 Task: For heading Use Playfair display with brown colour.  font size for heading20,  'Change the font style of data to'Playfair display and font size to 12,  Change the alignment of both headline & data to Align center.  In the sheet   Navigate Sales log   book
Action: Mouse moved to (84, 160)
Screenshot: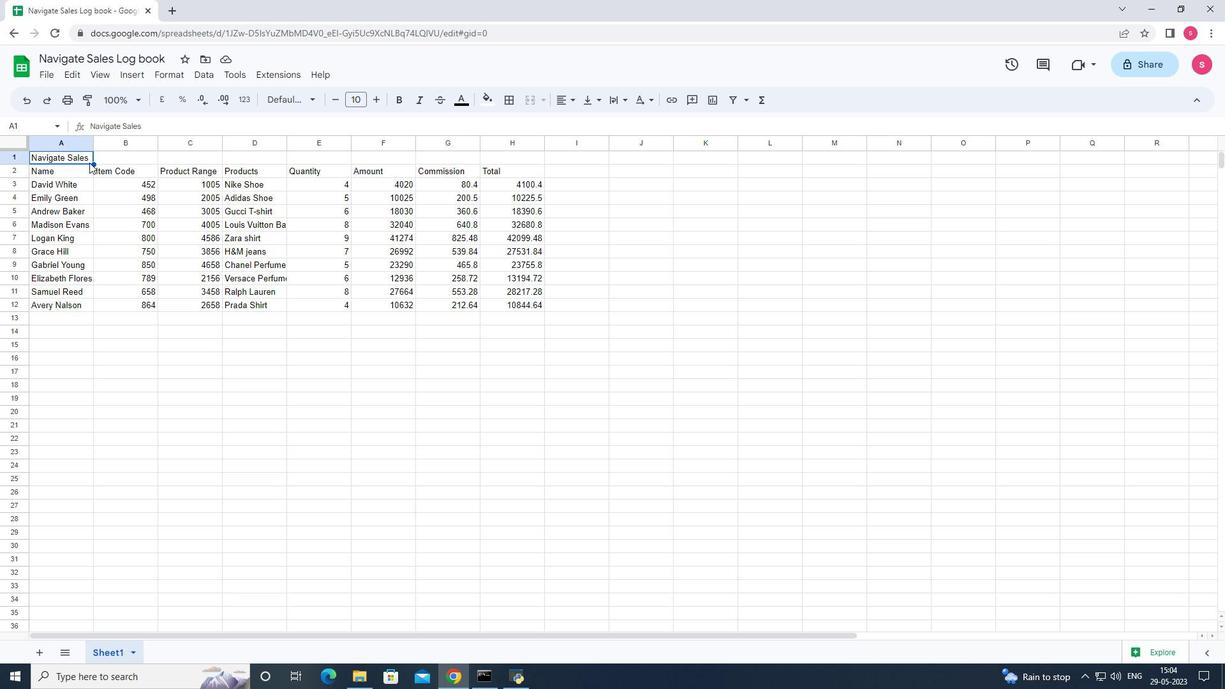 
Action: Mouse pressed left at (84, 160)
Screenshot: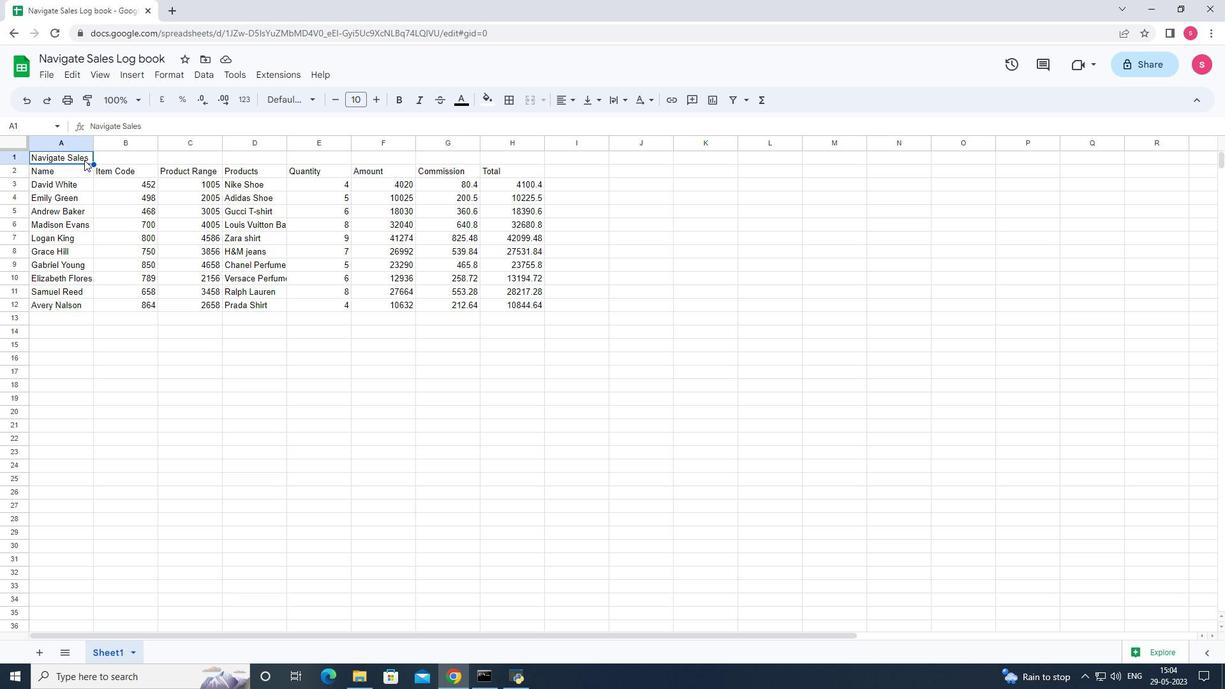 
Action: Mouse moved to (317, 100)
Screenshot: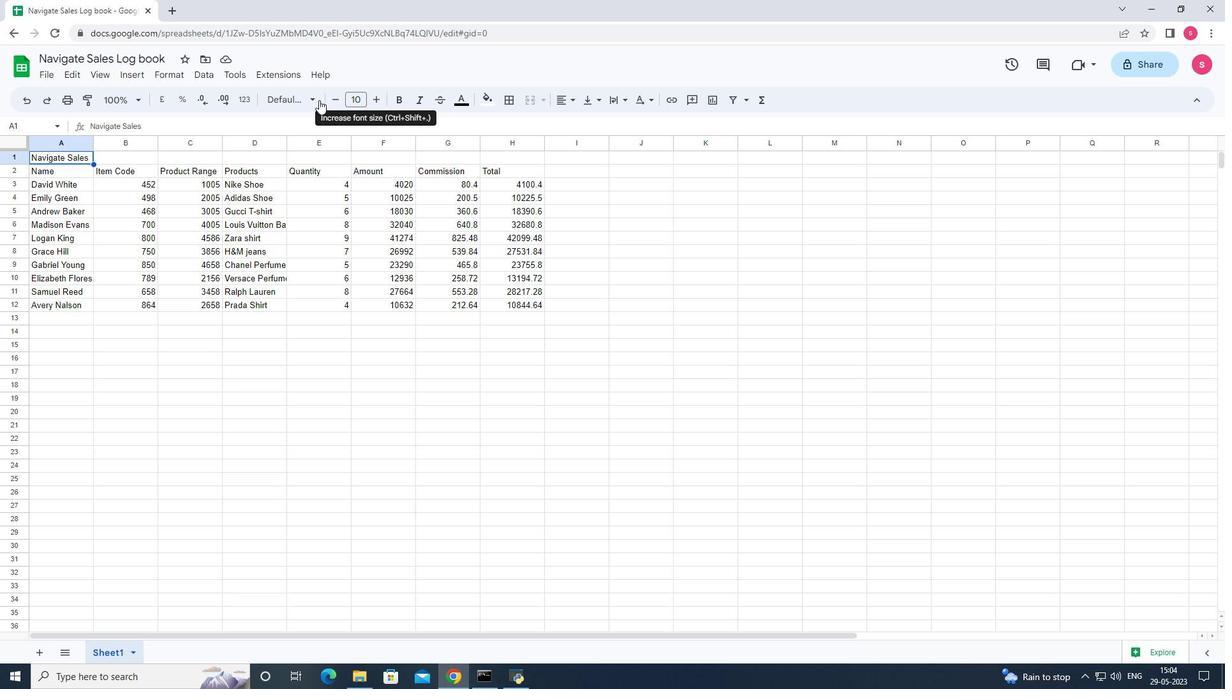 
Action: Mouse pressed left at (317, 100)
Screenshot: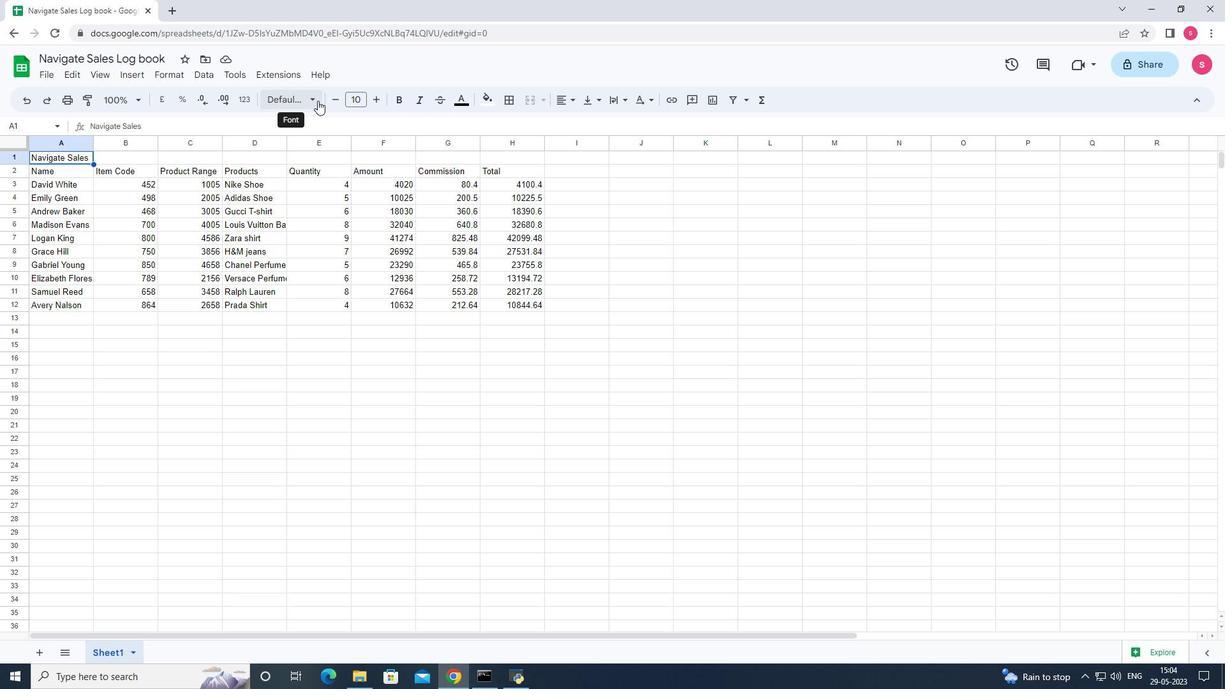 
Action: Mouse moved to (310, 275)
Screenshot: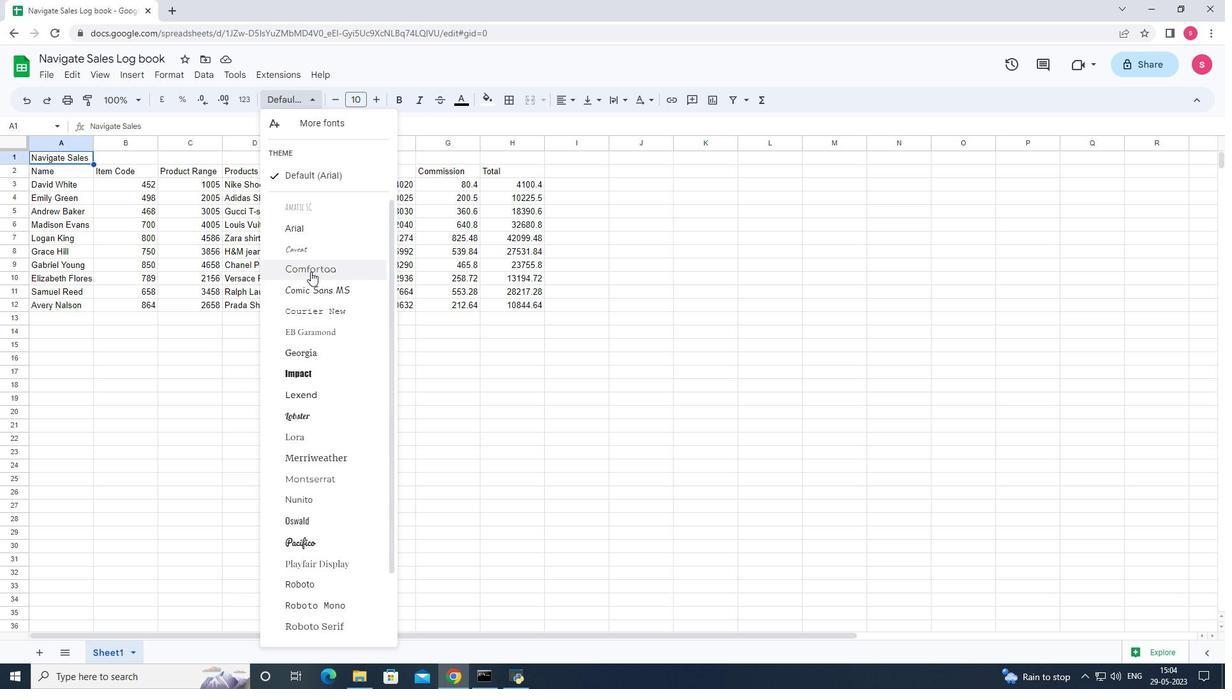 
Action: Mouse scrolled (310, 273) with delta (0, 0)
Screenshot: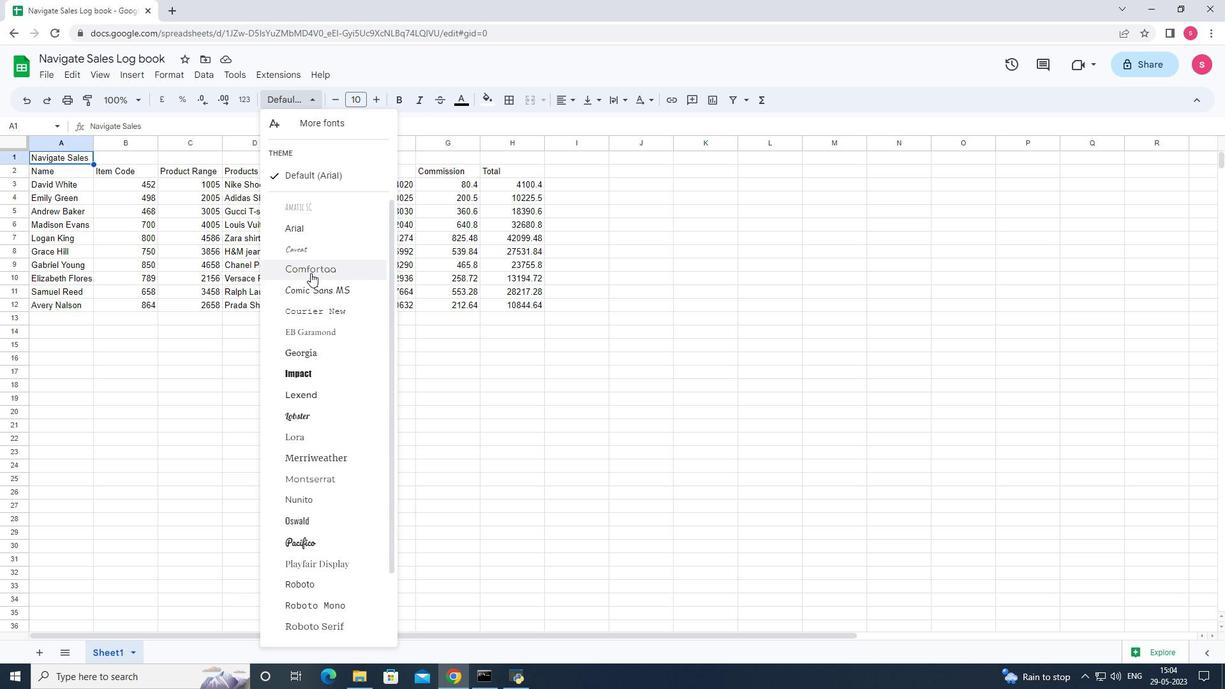 
Action: Mouse scrolled (310, 274) with delta (0, 0)
Screenshot: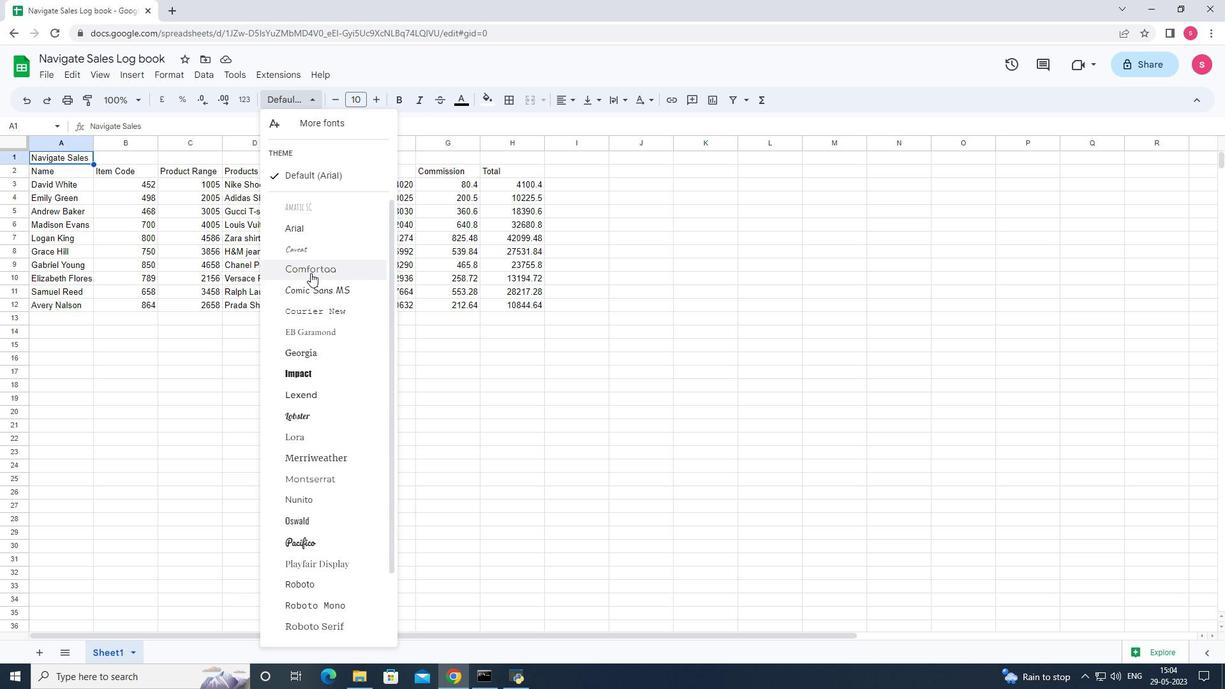 
Action: Mouse scrolled (310, 274) with delta (0, 0)
Screenshot: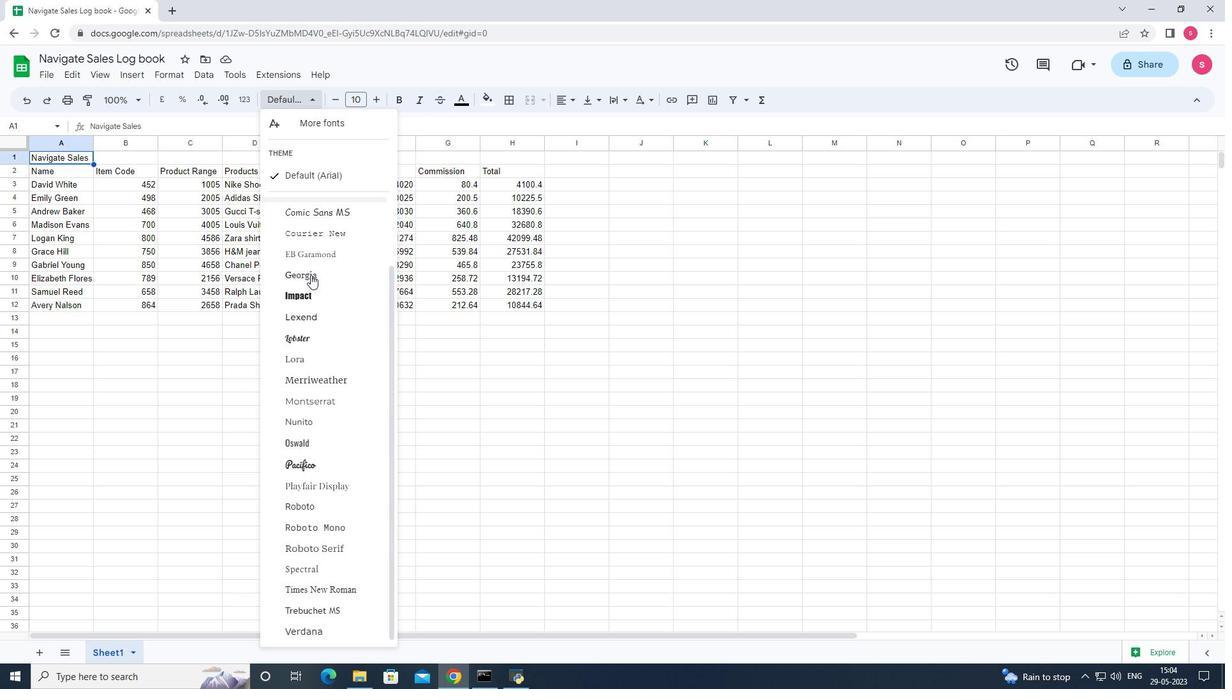 
Action: Mouse scrolled (310, 274) with delta (0, 0)
Screenshot: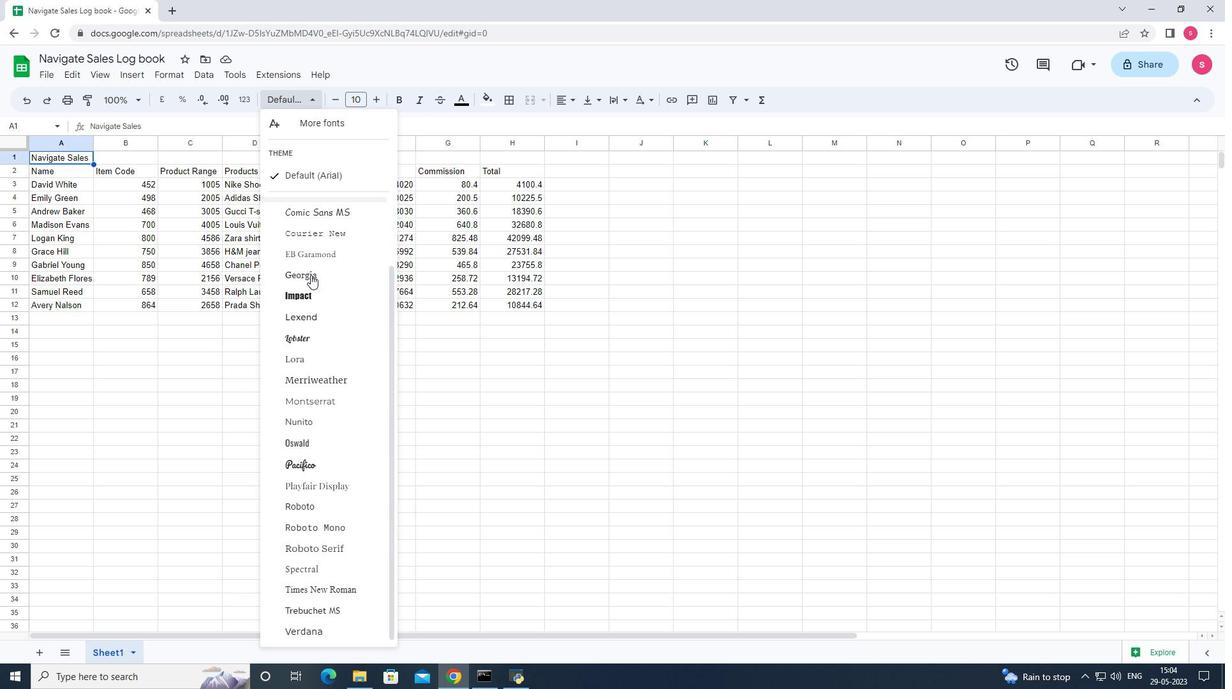 
Action: Mouse scrolled (310, 274) with delta (0, 0)
Screenshot: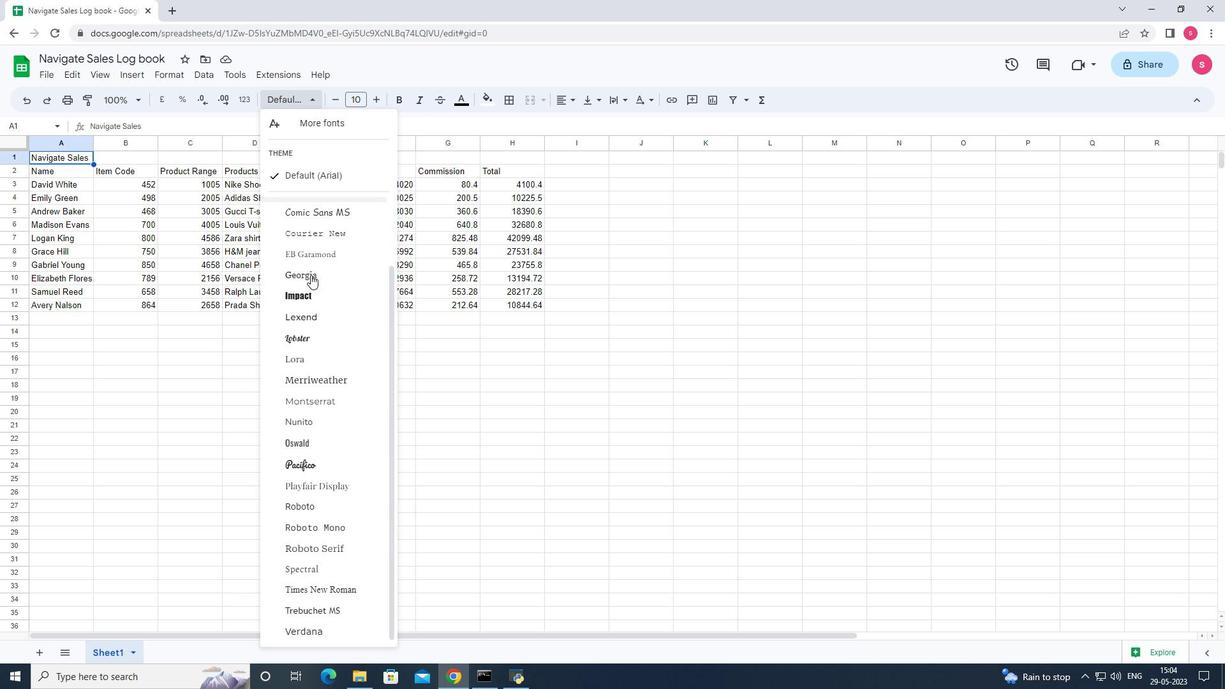 
Action: Mouse scrolled (310, 274) with delta (0, 0)
Screenshot: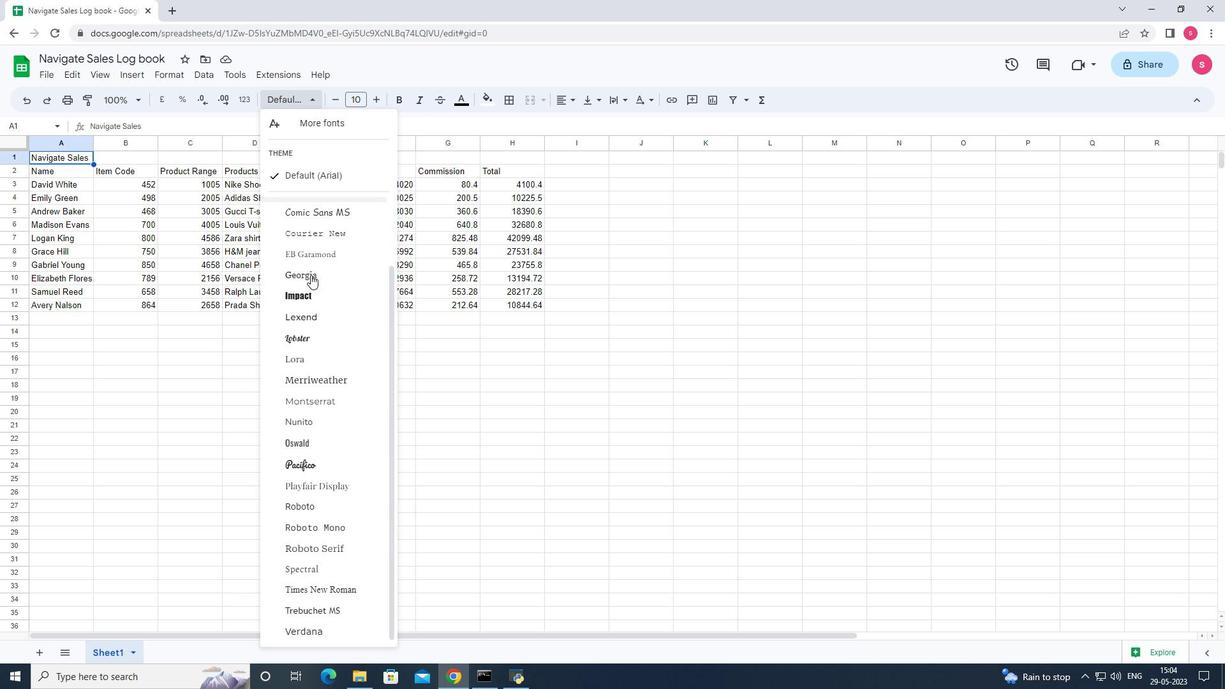 
Action: Mouse moved to (330, 492)
Screenshot: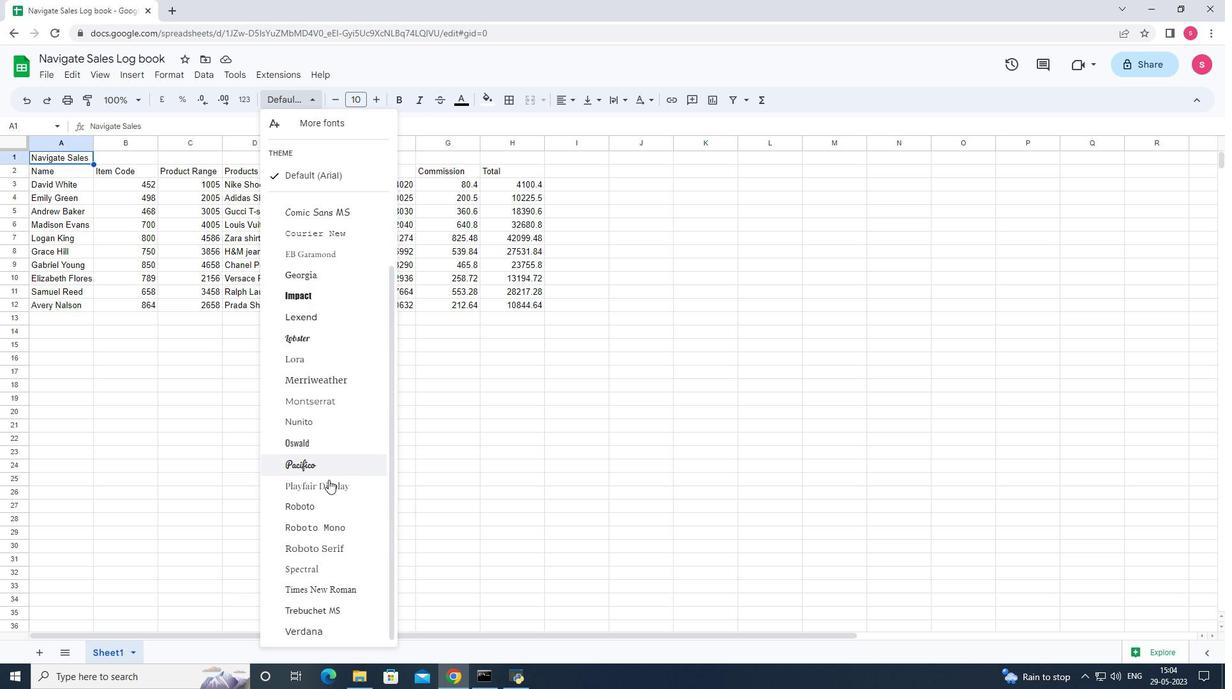 
Action: Mouse pressed left at (330, 492)
Screenshot: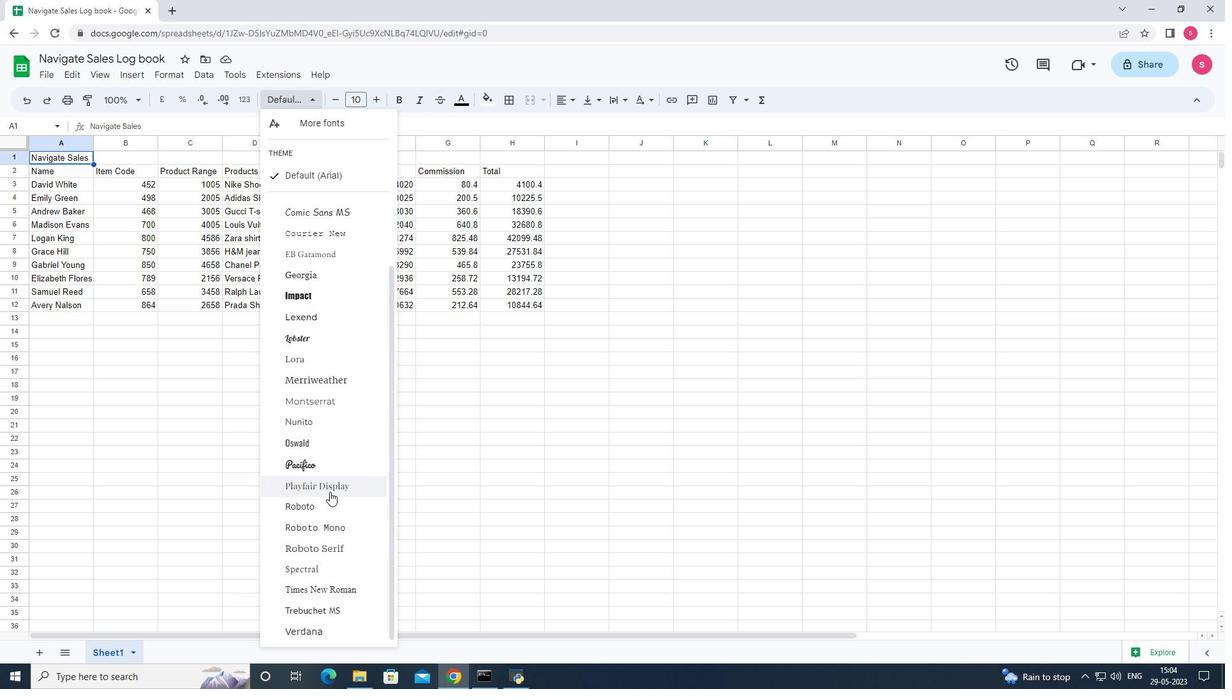 
Action: Mouse moved to (467, 105)
Screenshot: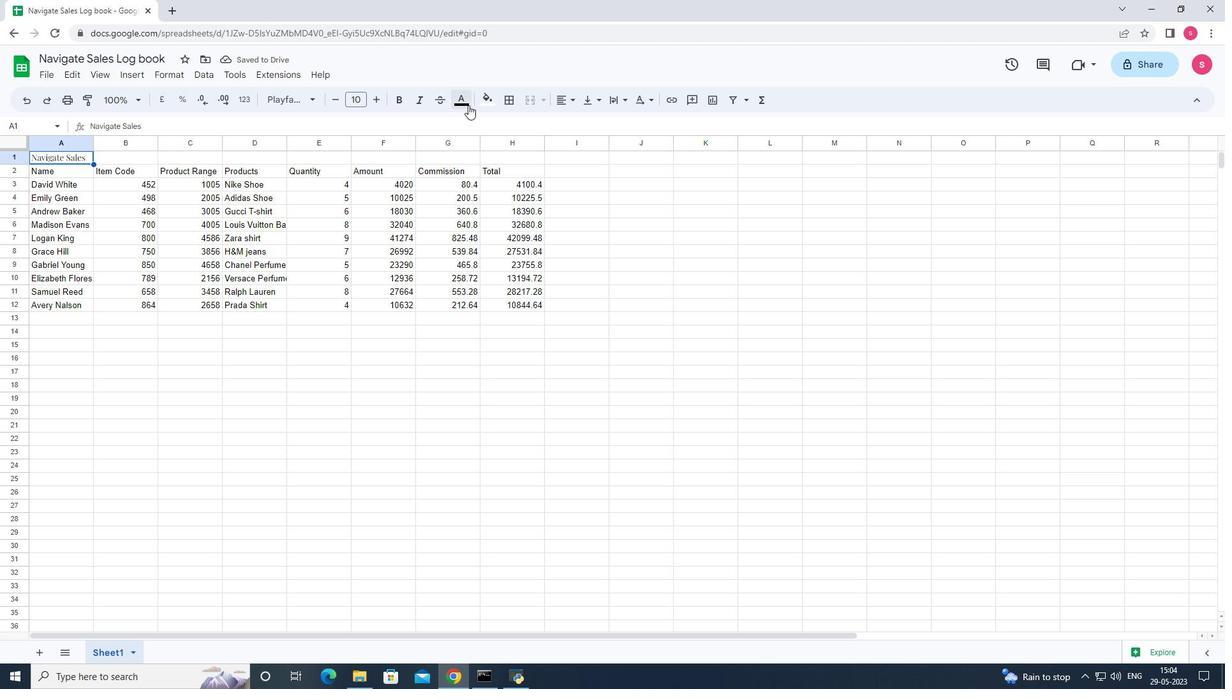 
Action: Mouse pressed left at (467, 105)
Screenshot: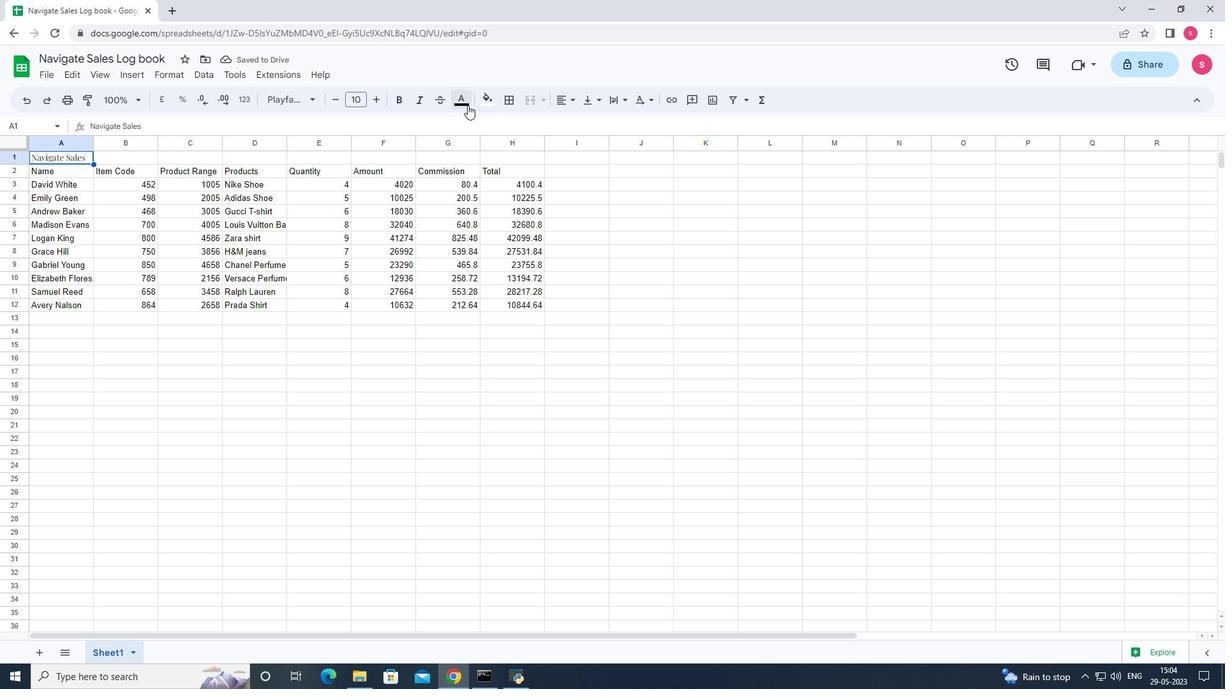 
Action: Mouse moved to (507, 227)
Screenshot: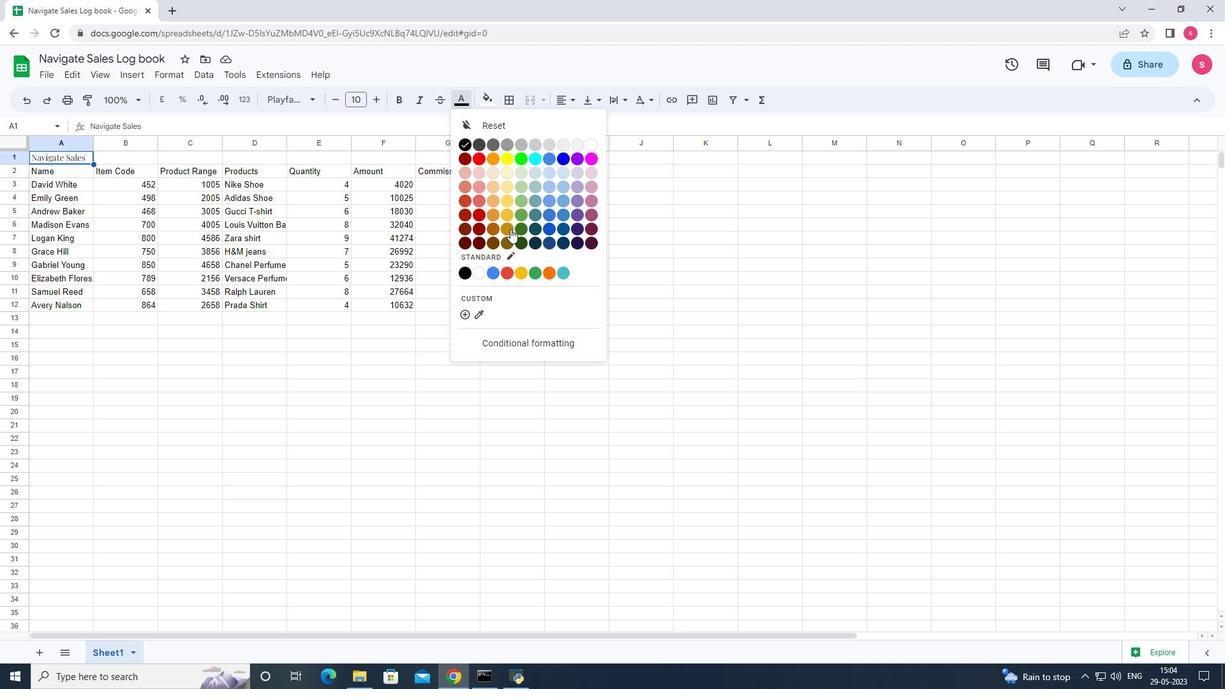 
Action: Mouse pressed left at (507, 227)
Screenshot: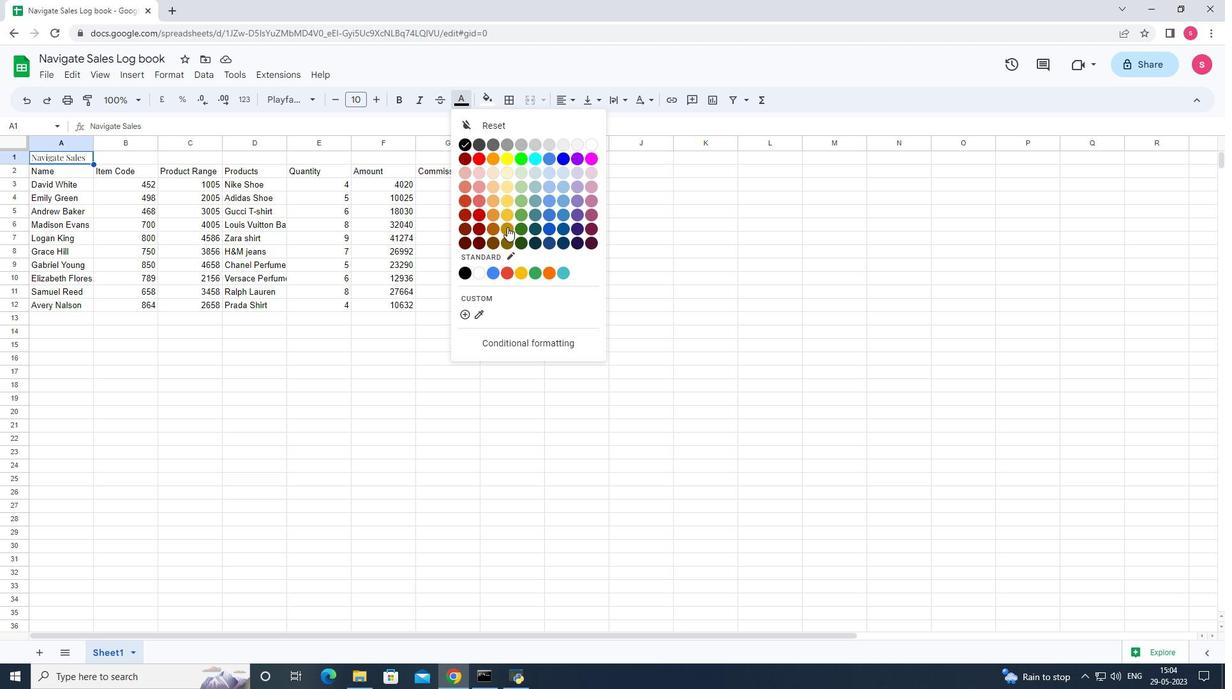 
Action: Mouse moved to (377, 104)
Screenshot: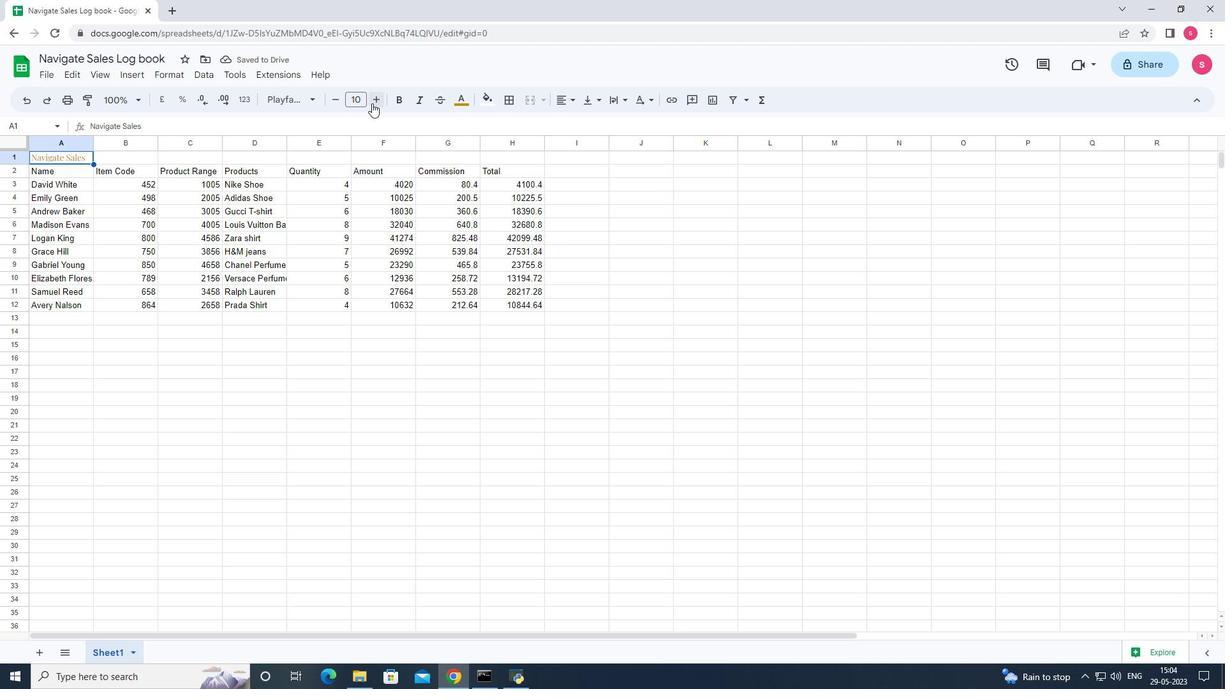 
Action: Mouse pressed left at (377, 104)
Screenshot: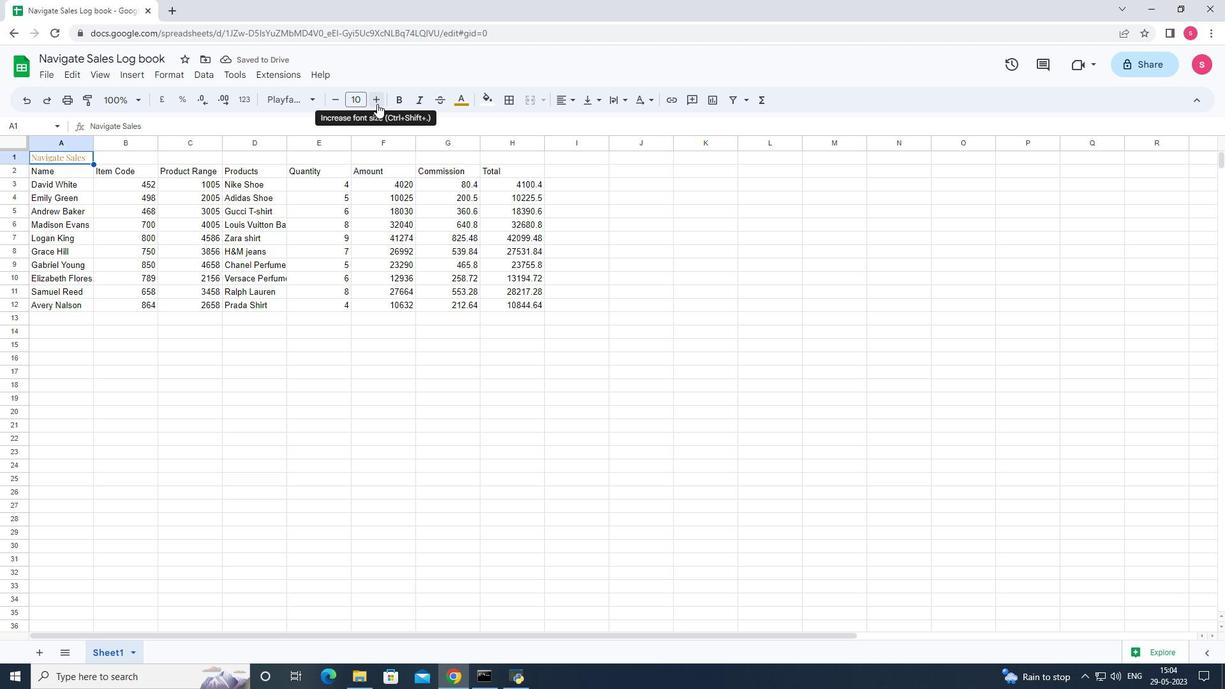 
Action: Mouse pressed left at (377, 104)
Screenshot: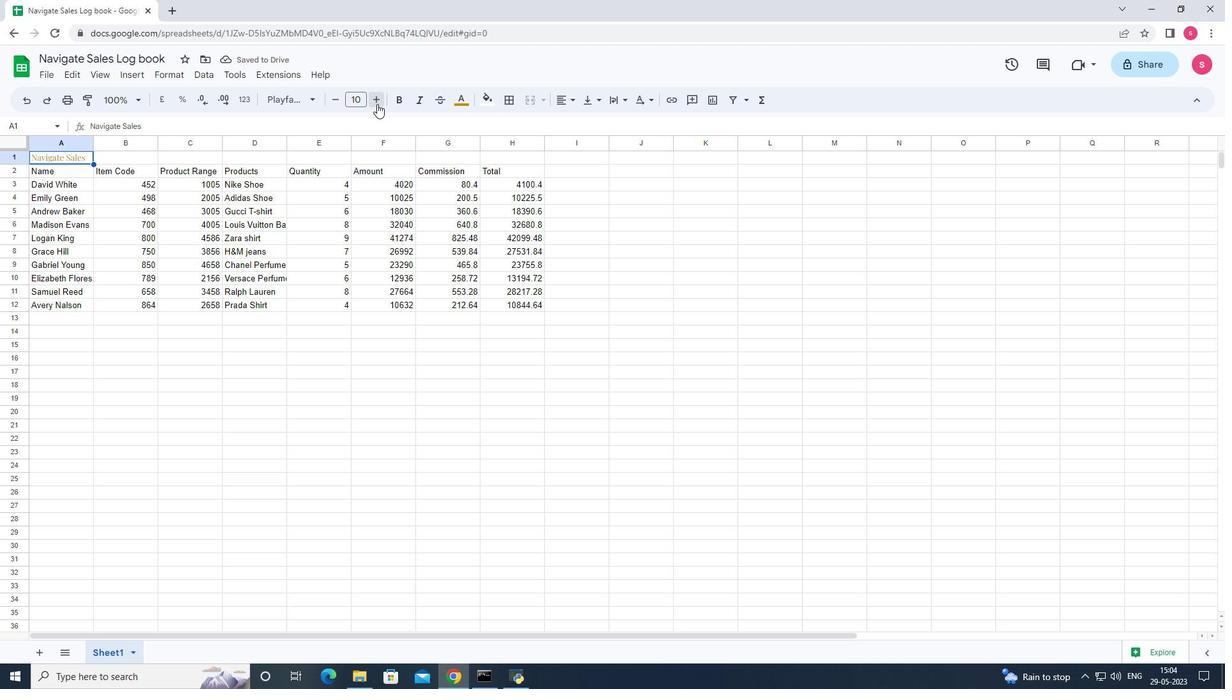 
Action: Mouse pressed left at (377, 104)
Screenshot: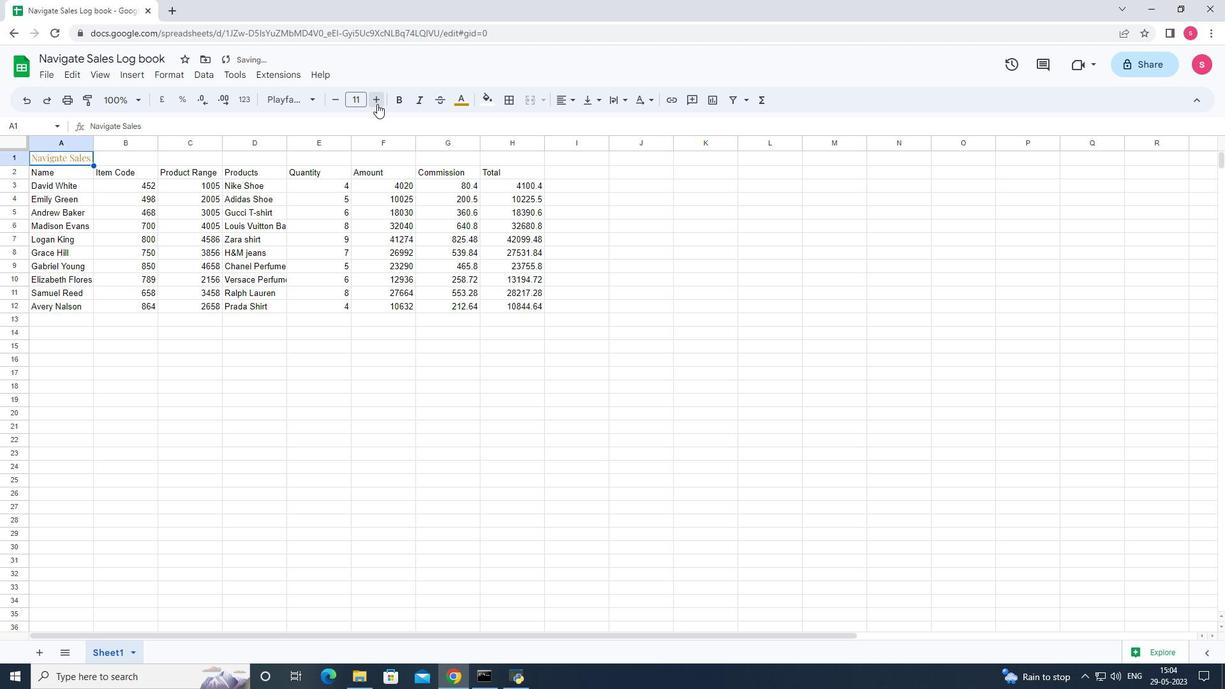 
Action: Mouse pressed left at (377, 104)
Screenshot: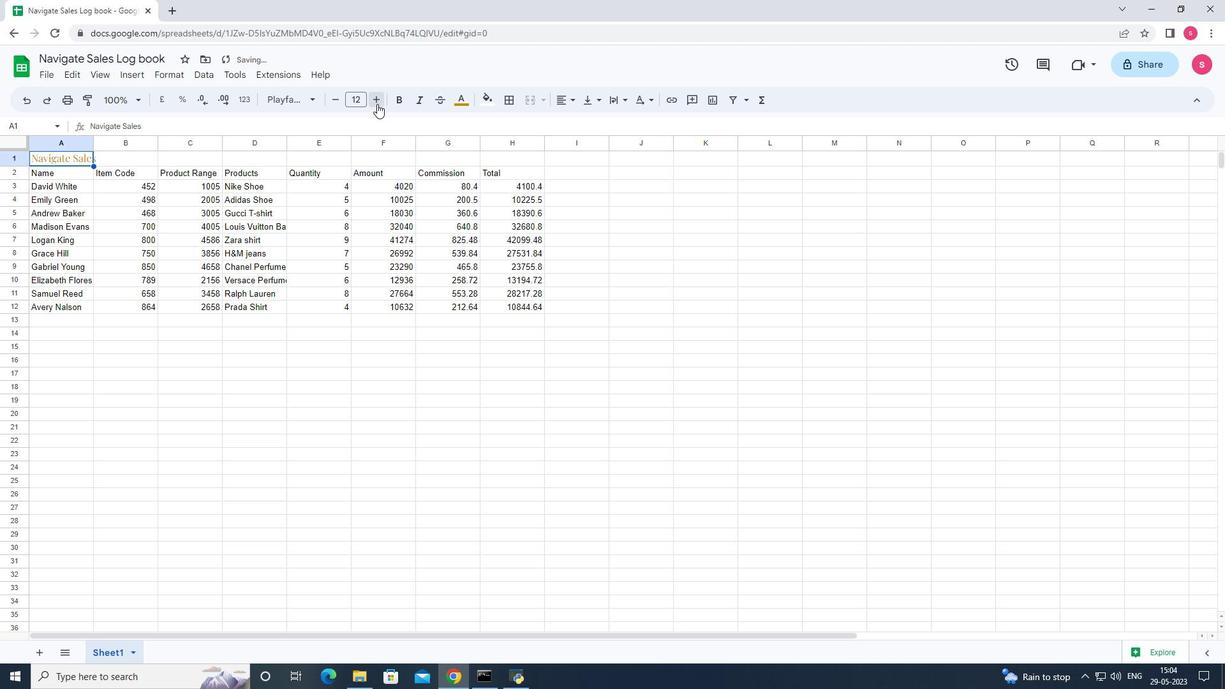 
Action: Mouse pressed left at (377, 104)
Screenshot: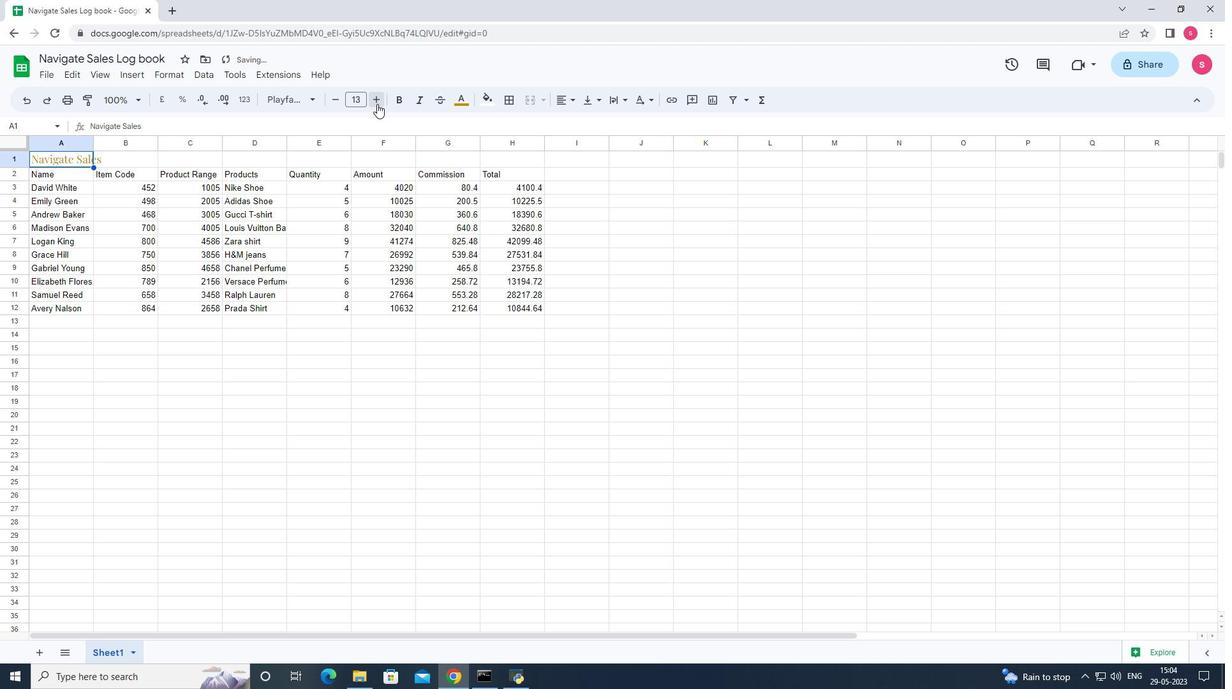 
Action: Mouse pressed left at (377, 104)
Screenshot: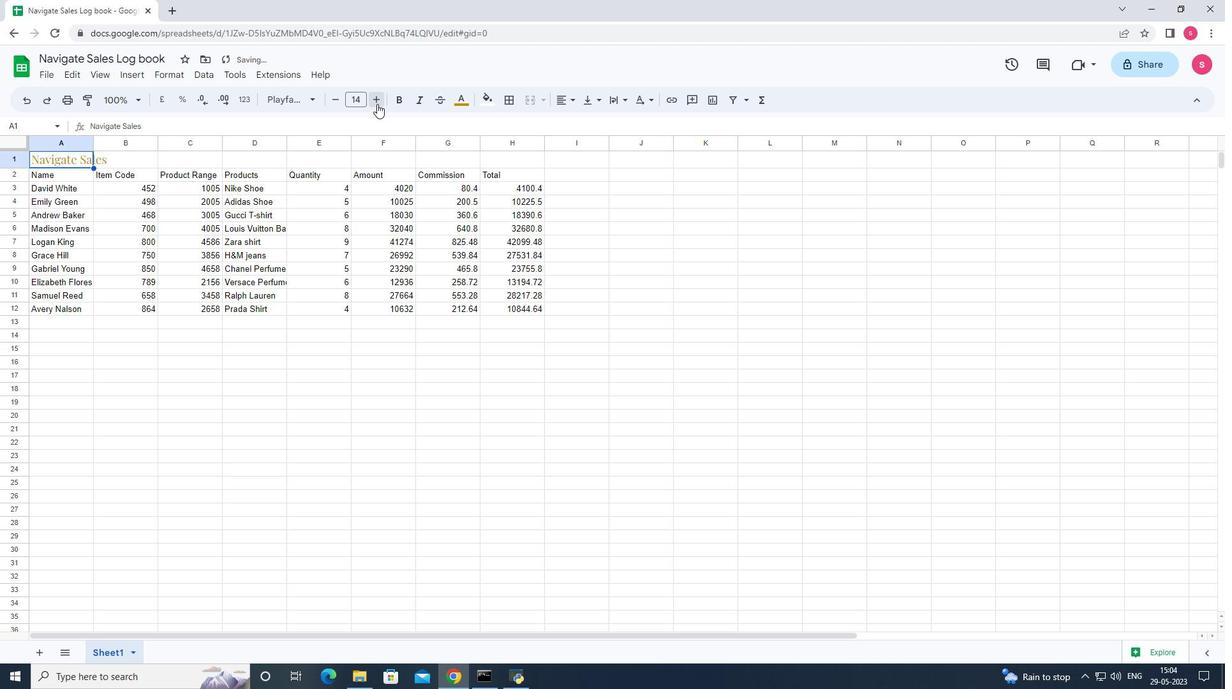 
Action: Mouse pressed left at (377, 104)
Screenshot: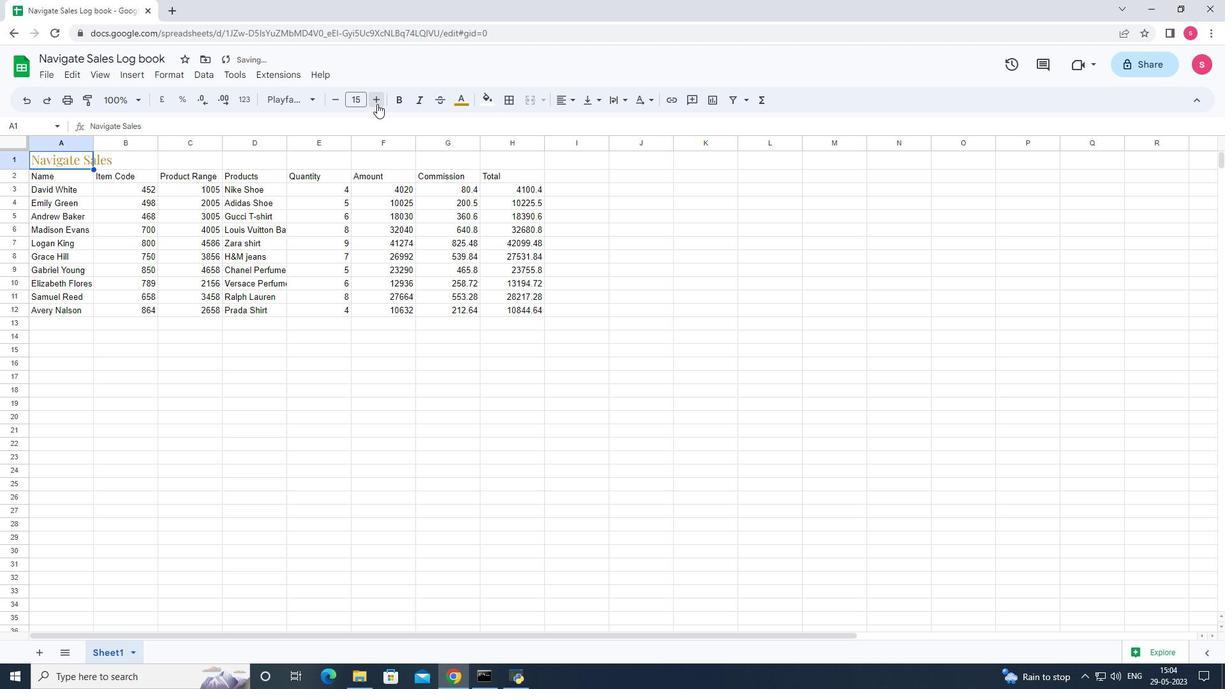 
Action: Mouse pressed left at (377, 104)
Screenshot: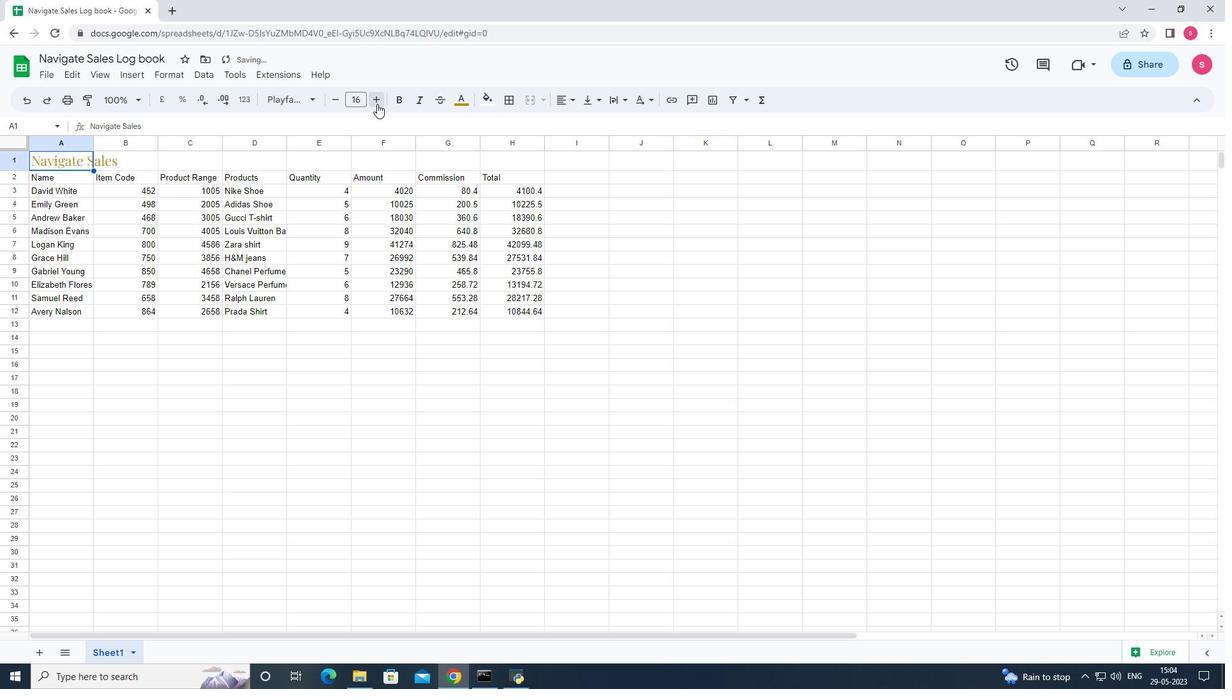 
Action: Mouse pressed left at (377, 104)
Screenshot: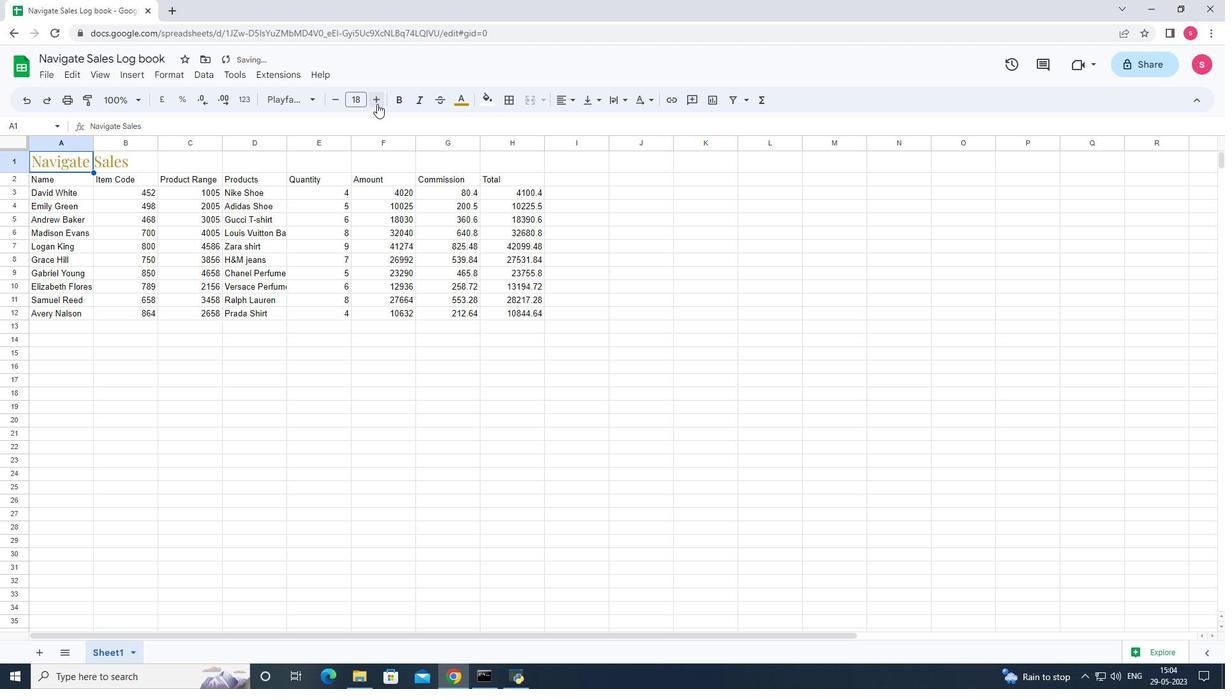 
Action: Mouse pressed left at (377, 104)
Screenshot: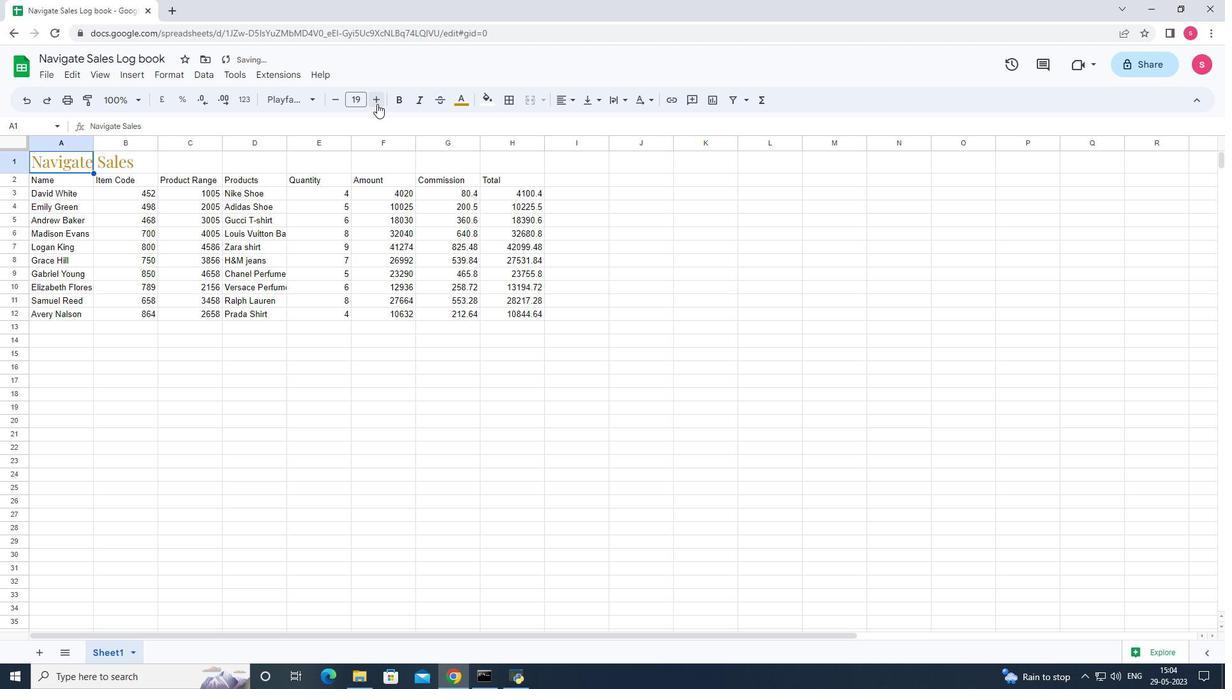 
Action: Mouse moved to (72, 161)
Screenshot: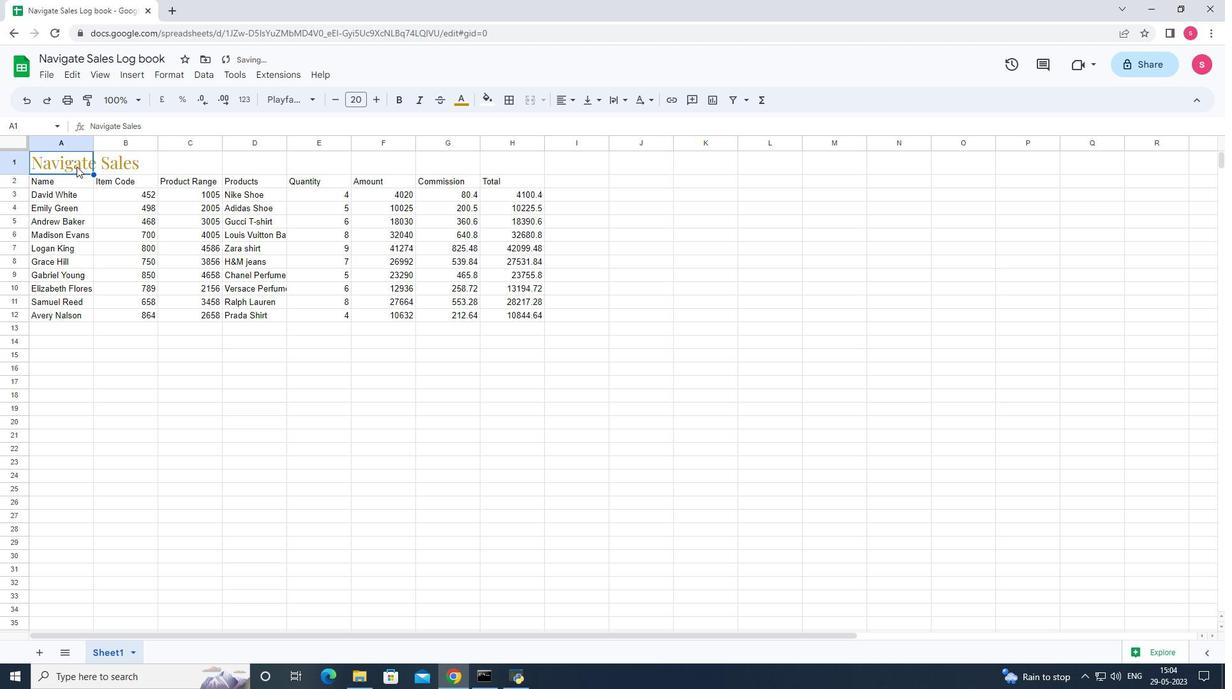
Action: Mouse pressed left at (72, 161)
Screenshot: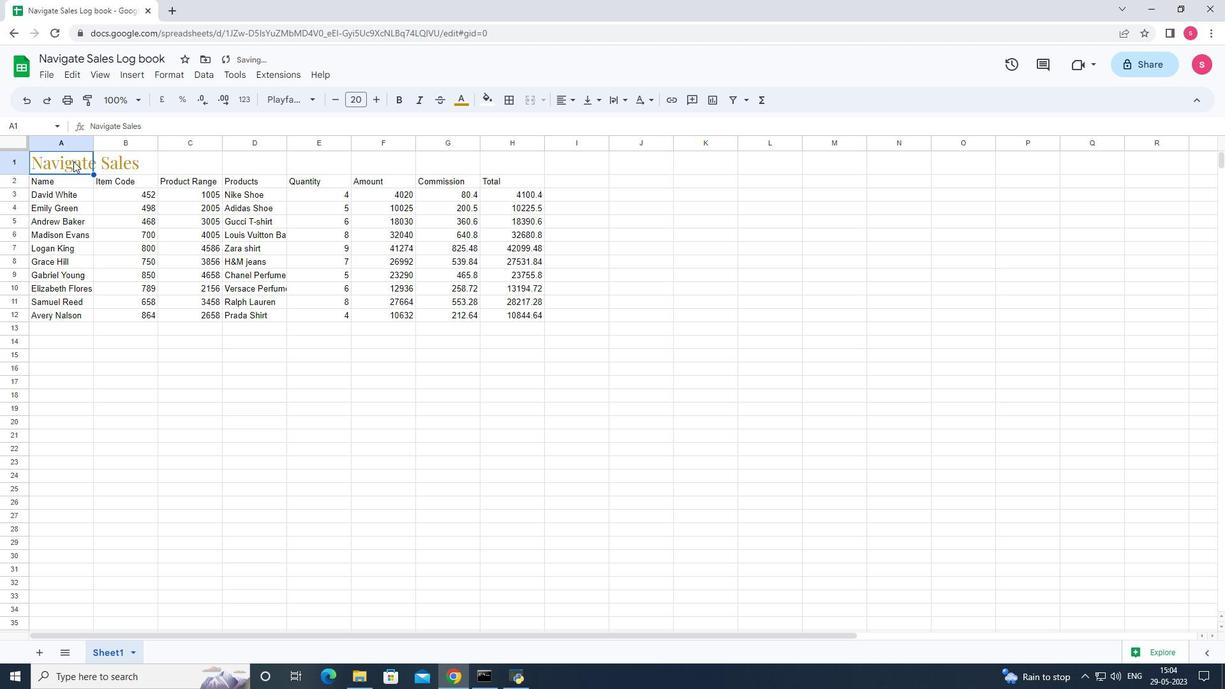 
Action: Mouse moved to (538, 102)
Screenshot: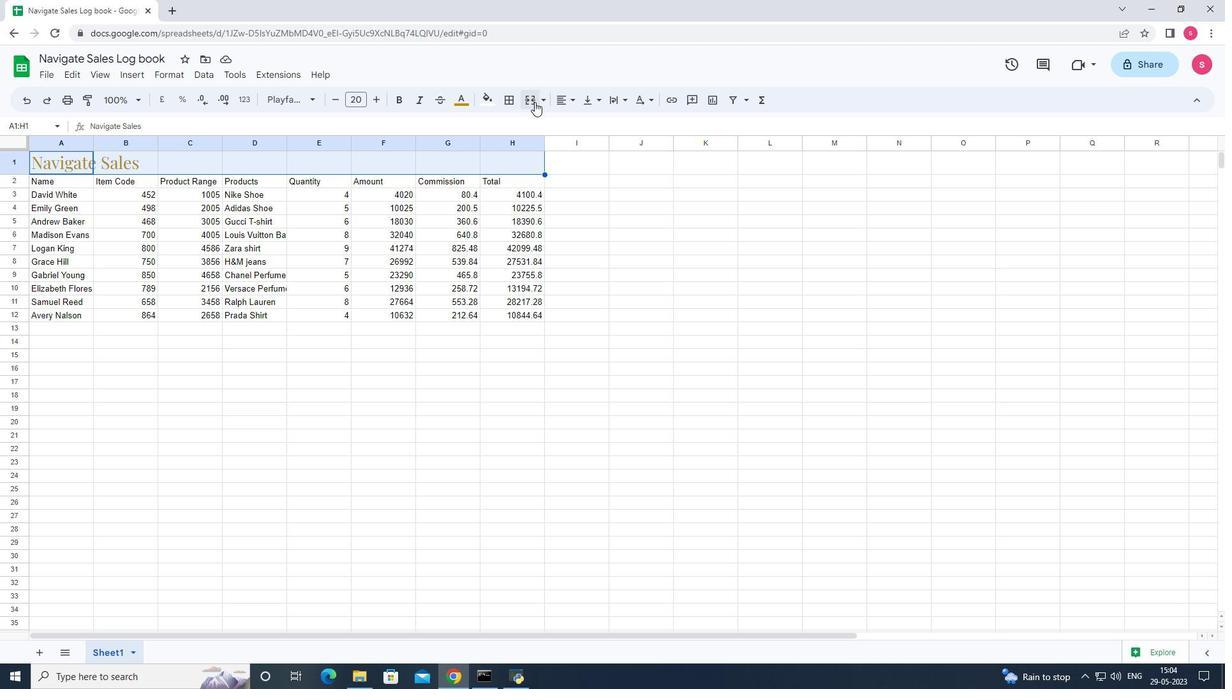 
Action: Mouse pressed left at (538, 102)
Screenshot: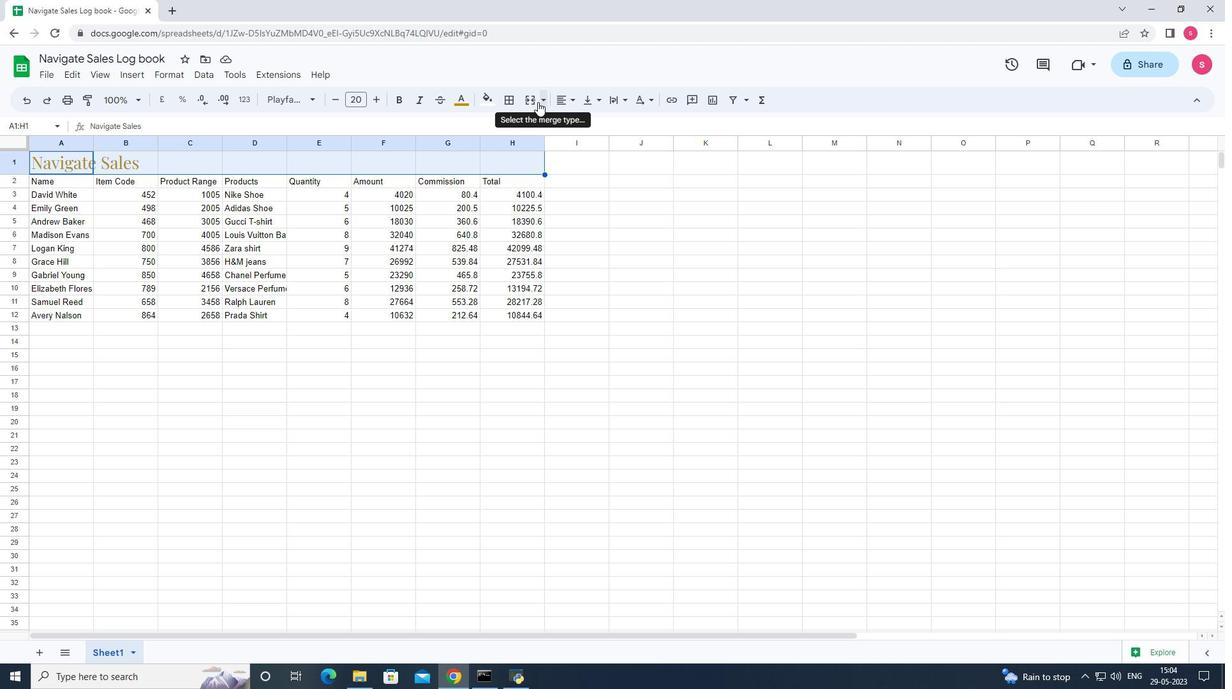 
Action: Mouse moved to (533, 123)
Screenshot: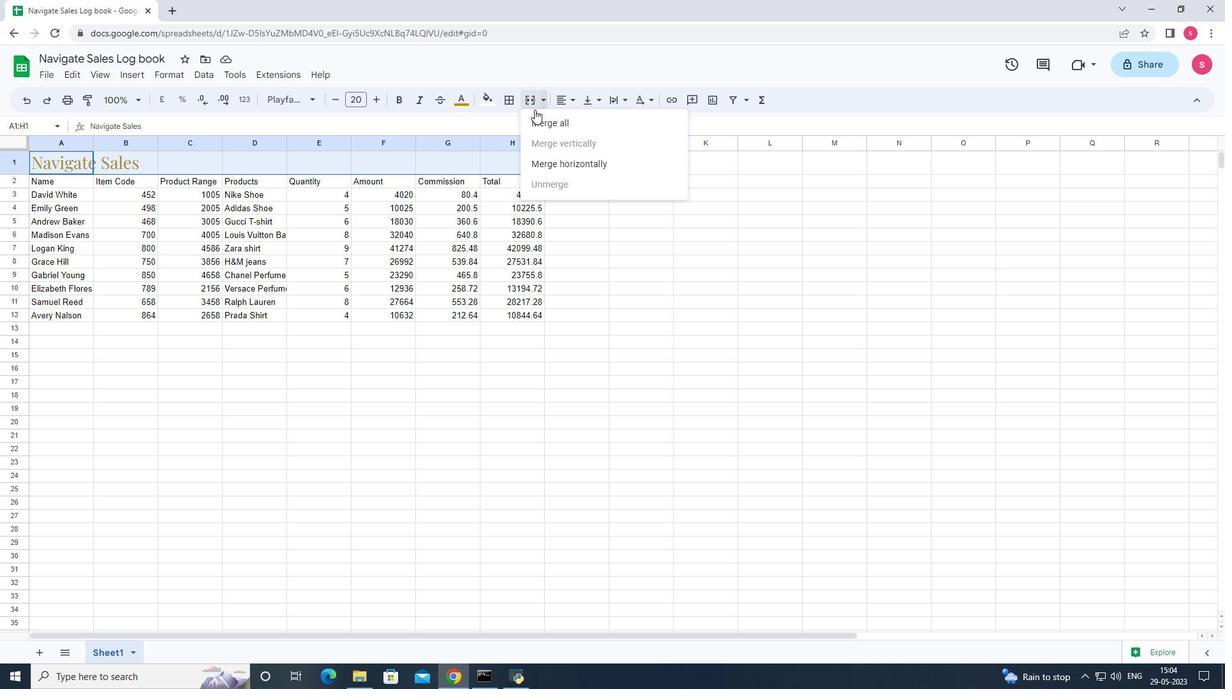 
Action: Mouse pressed left at (533, 123)
Screenshot: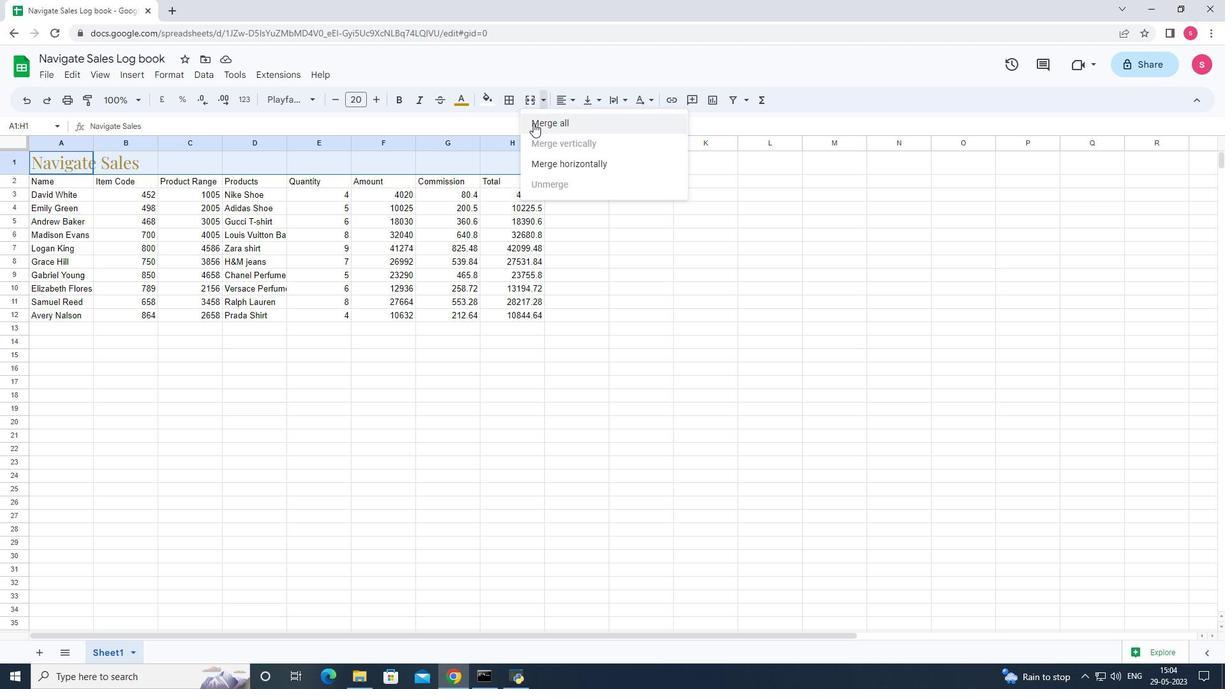 
Action: Mouse moved to (68, 178)
Screenshot: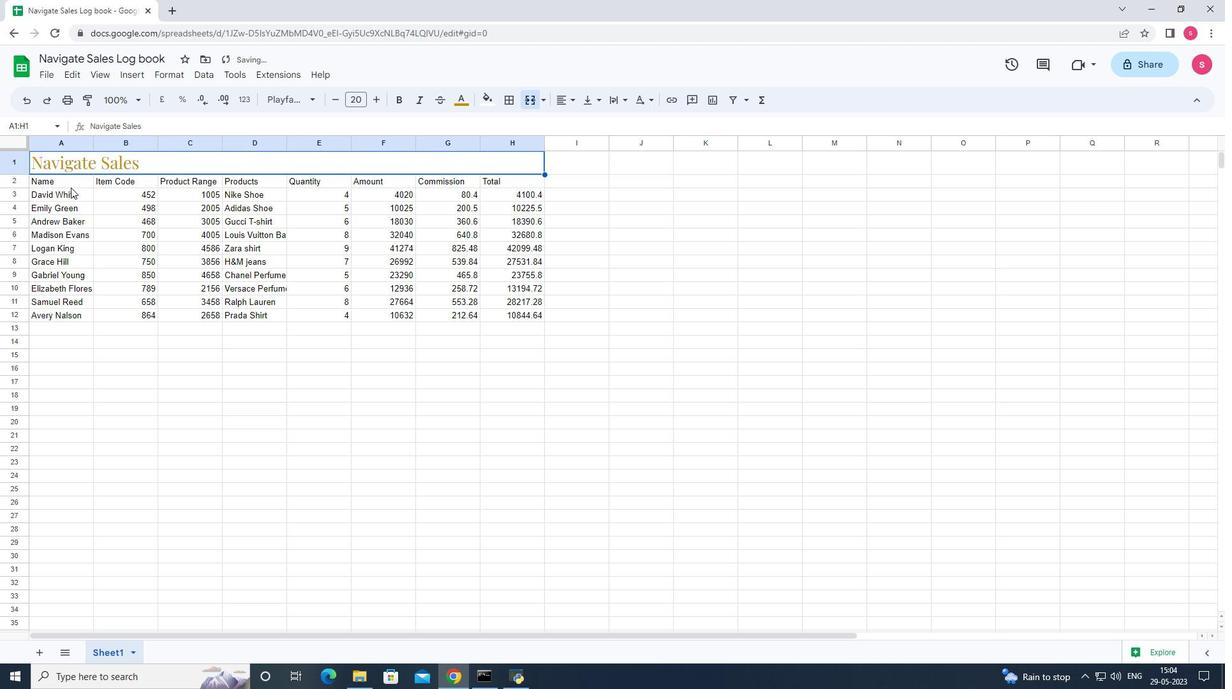 
Action: Mouse pressed left at (68, 178)
Screenshot: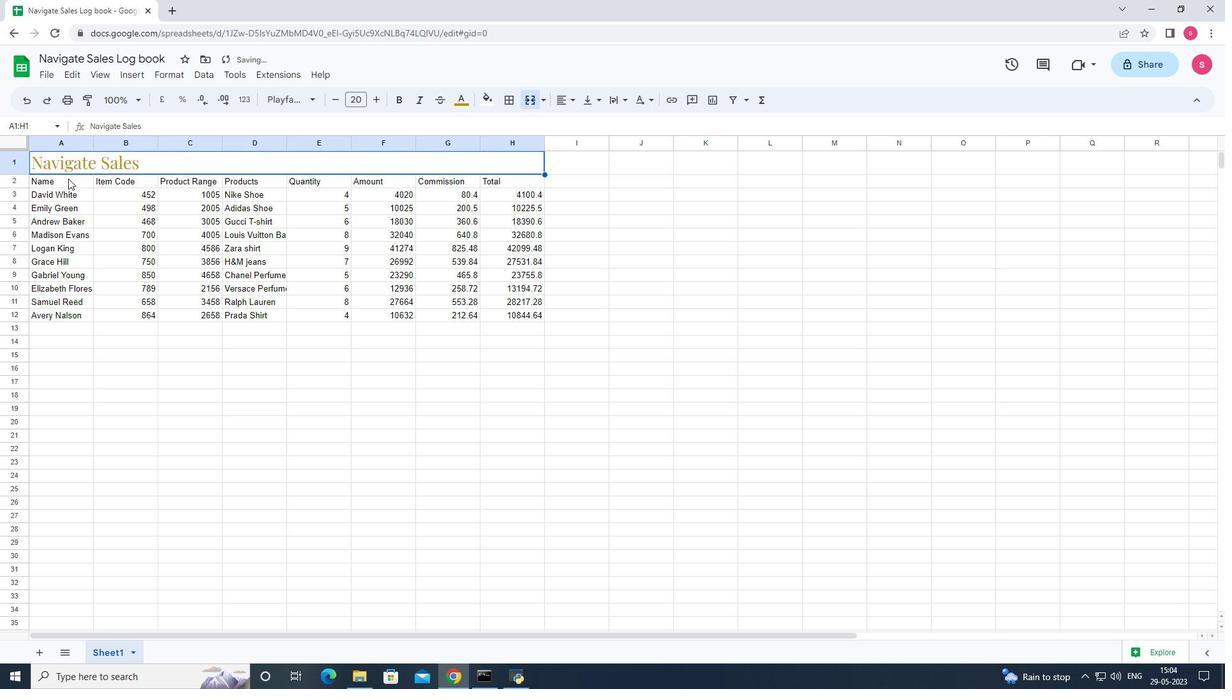 
Action: Mouse moved to (311, 100)
Screenshot: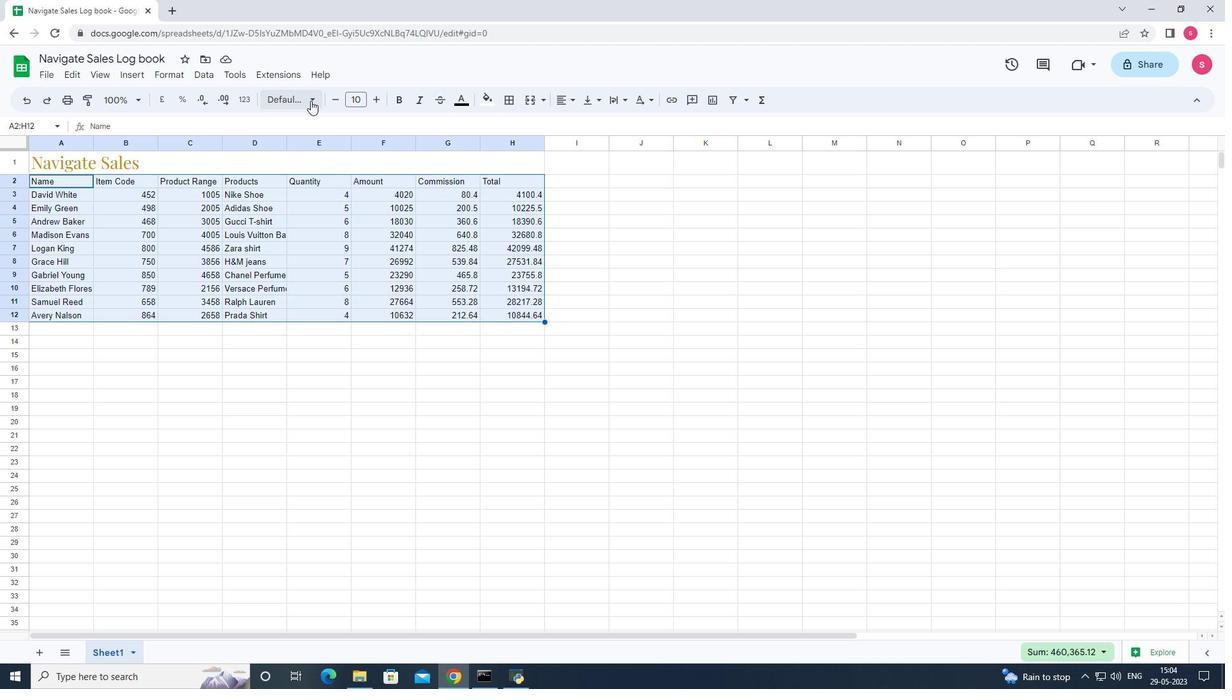 
Action: Mouse pressed left at (311, 100)
Screenshot: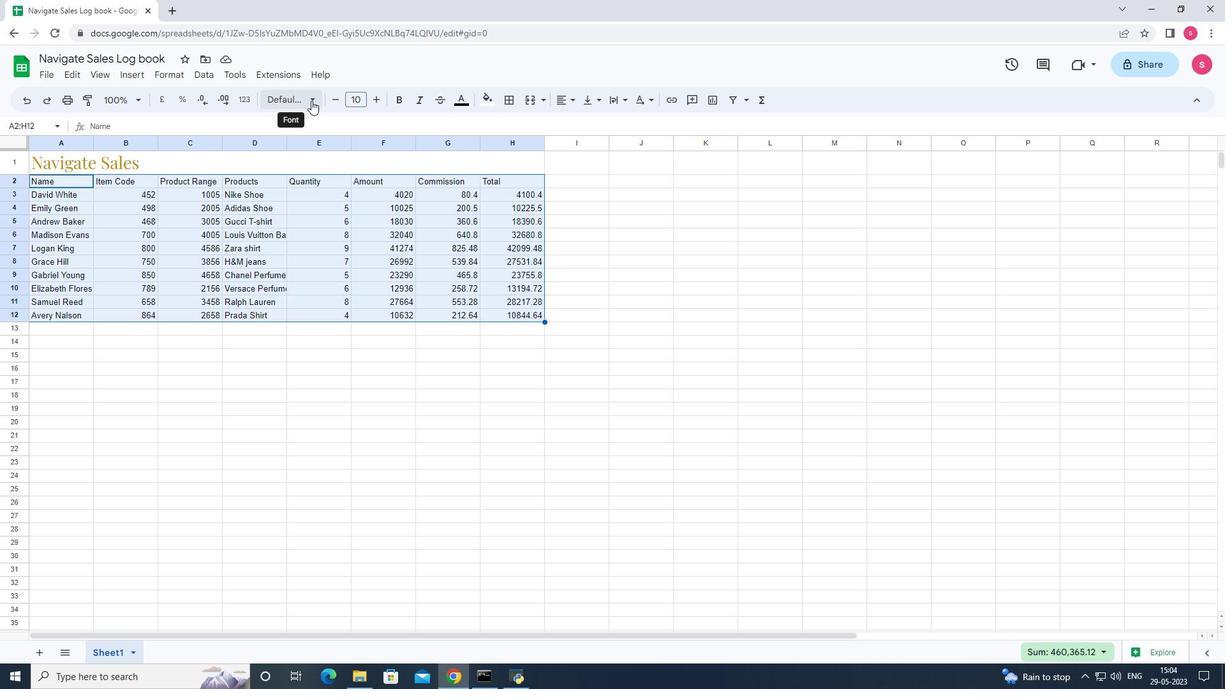 
Action: Mouse moved to (349, 229)
Screenshot: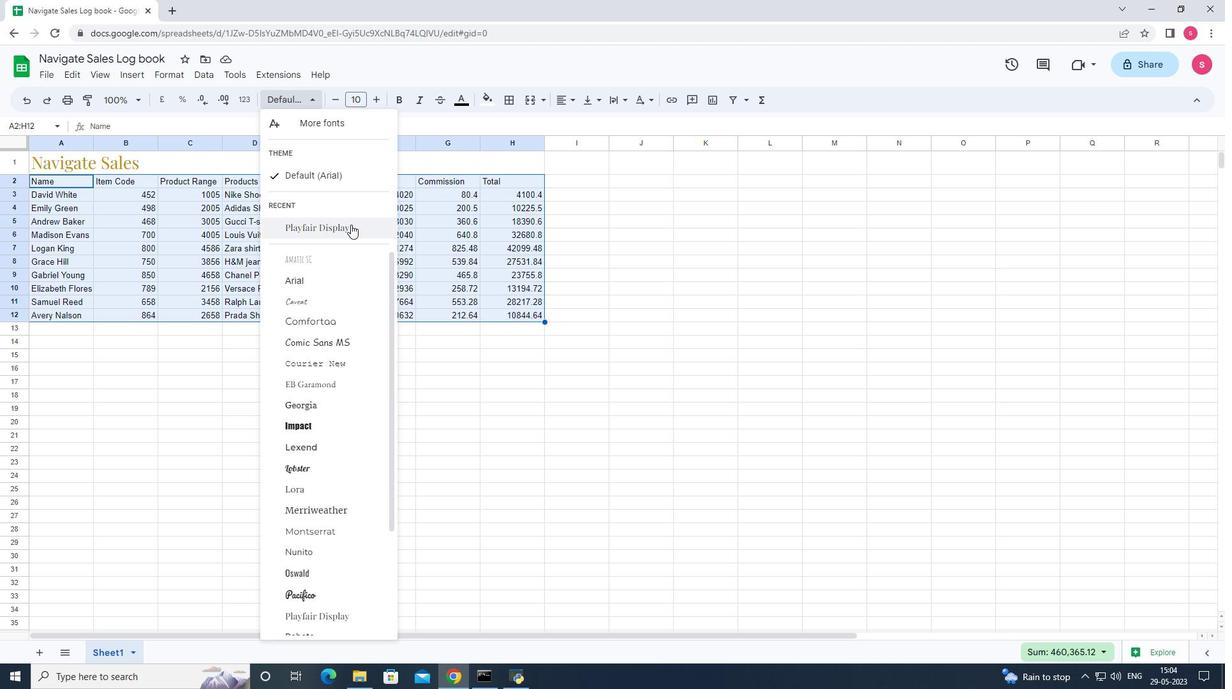
Action: Mouse pressed left at (349, 229)
Screenshot: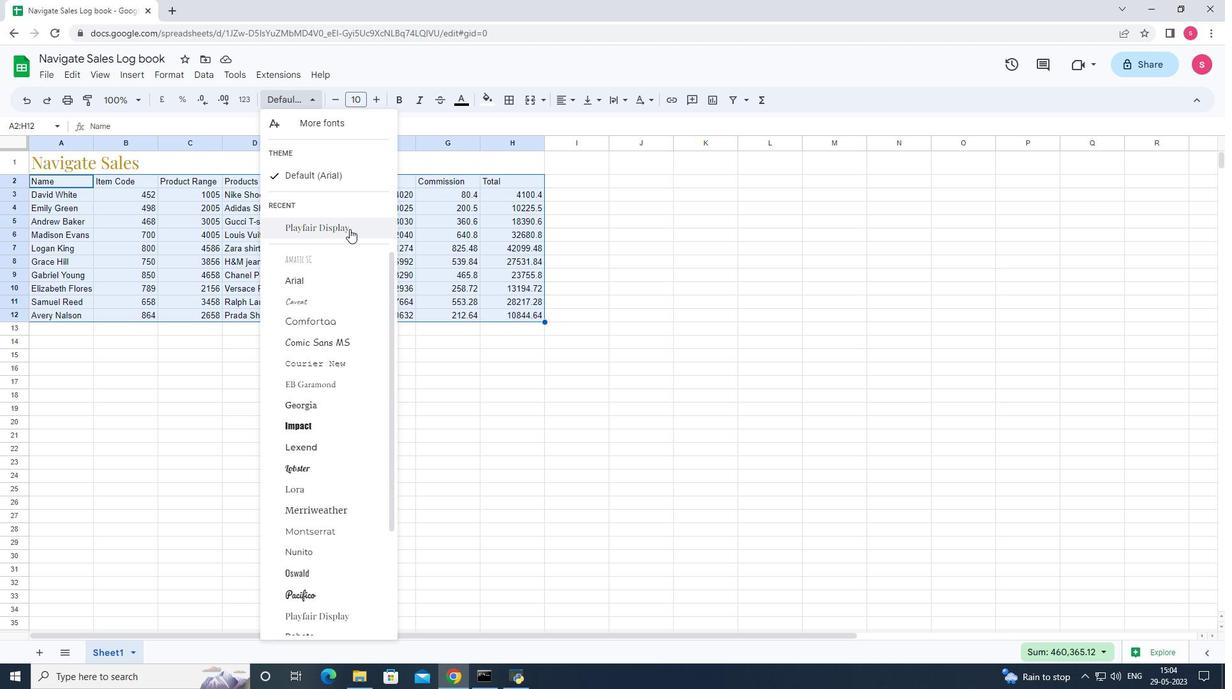 
Action: Mouse moved to (374, 101)
Screenshot: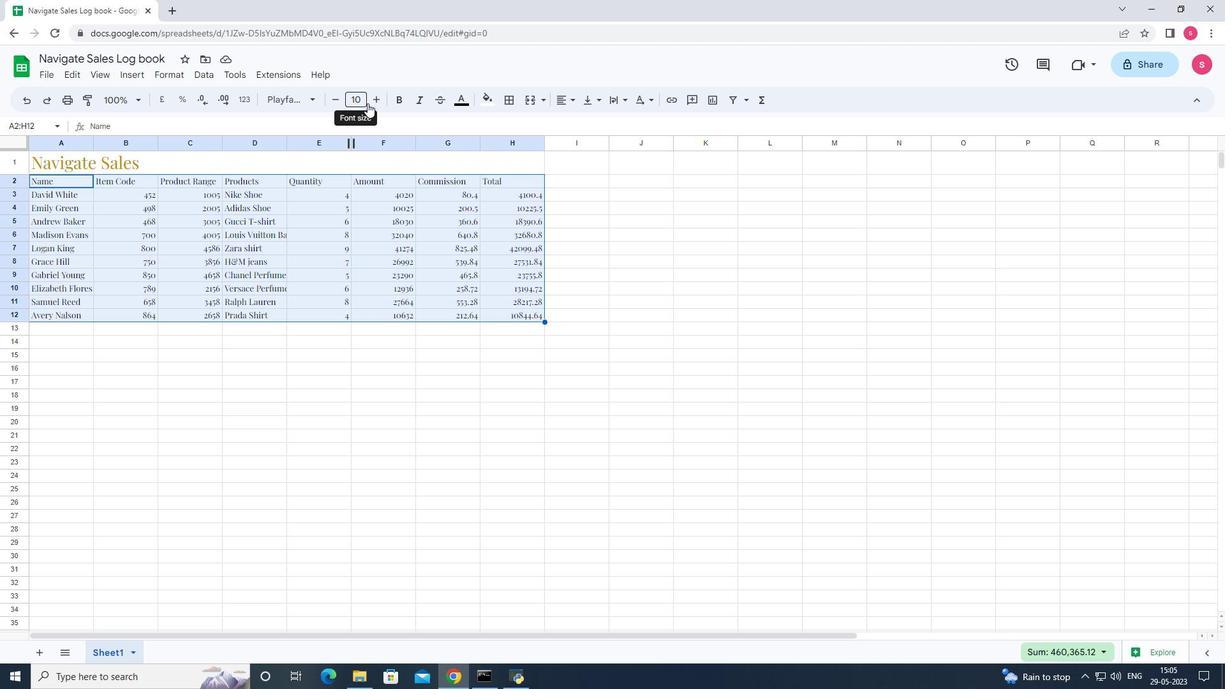 
Action: Mouse pressed left at (374, 101)
Screenshot: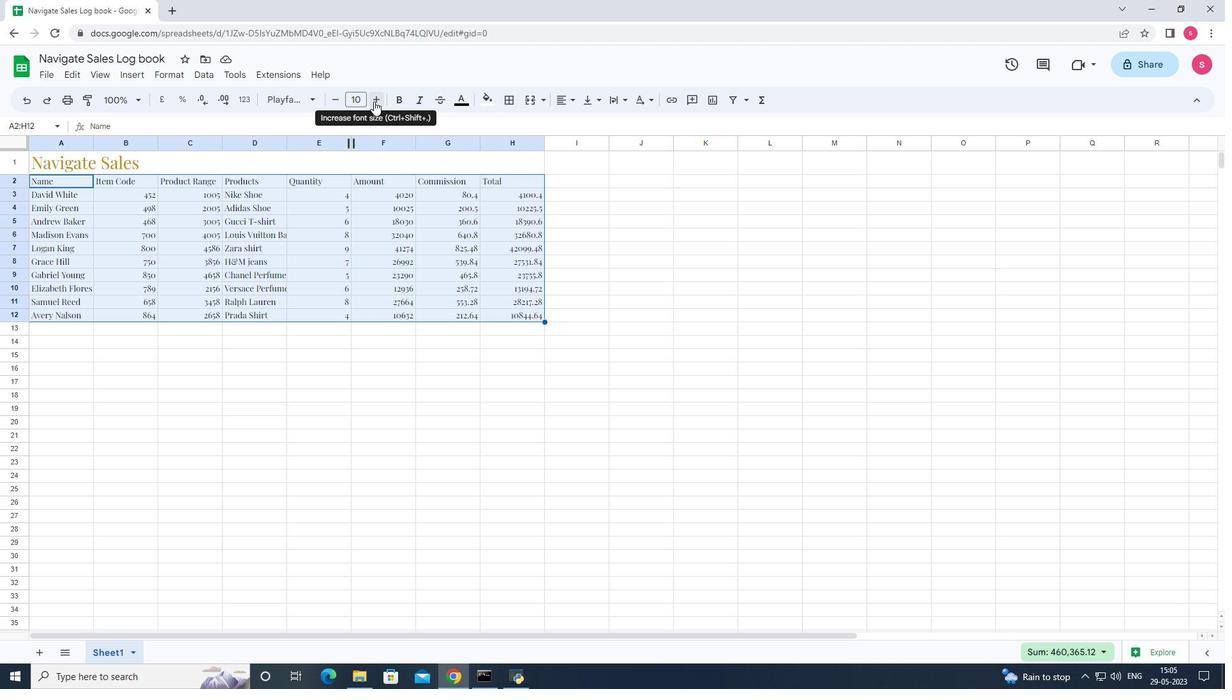 
Action: Mouse pressed left at (374, 101)
Screenshot: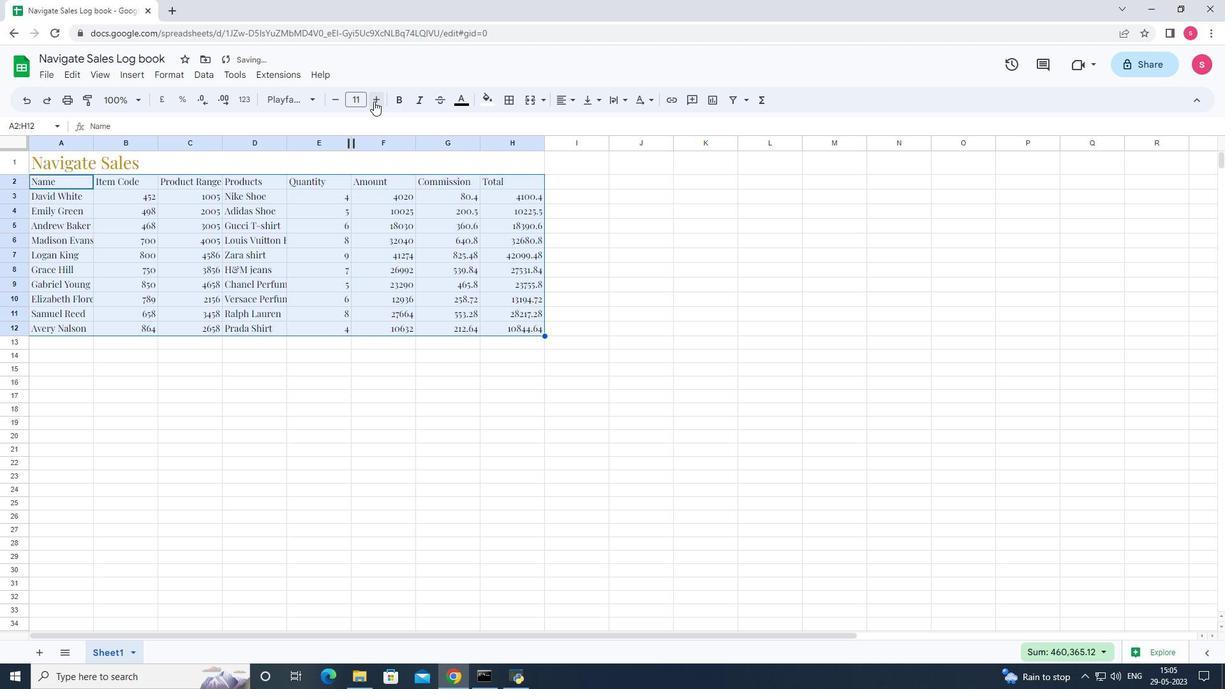 
Action: Mouse moved to (104, 163)
Screenshot: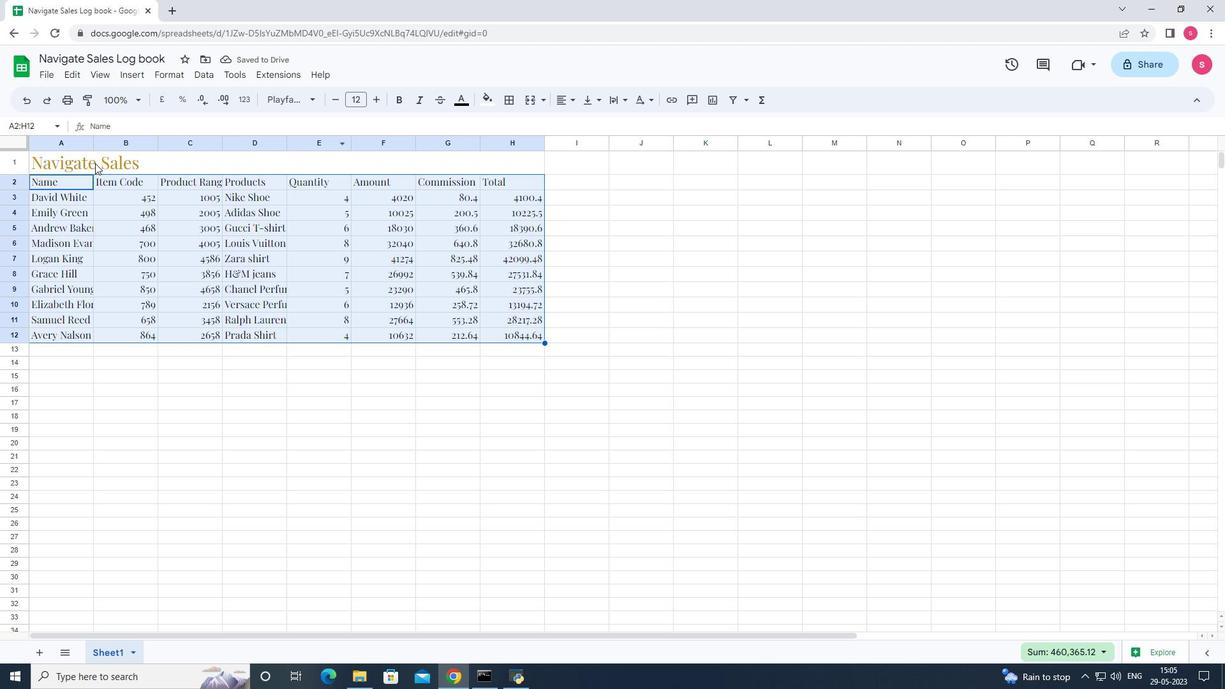 
Action: Mouse pressed left at (104, 163)
Screenshot: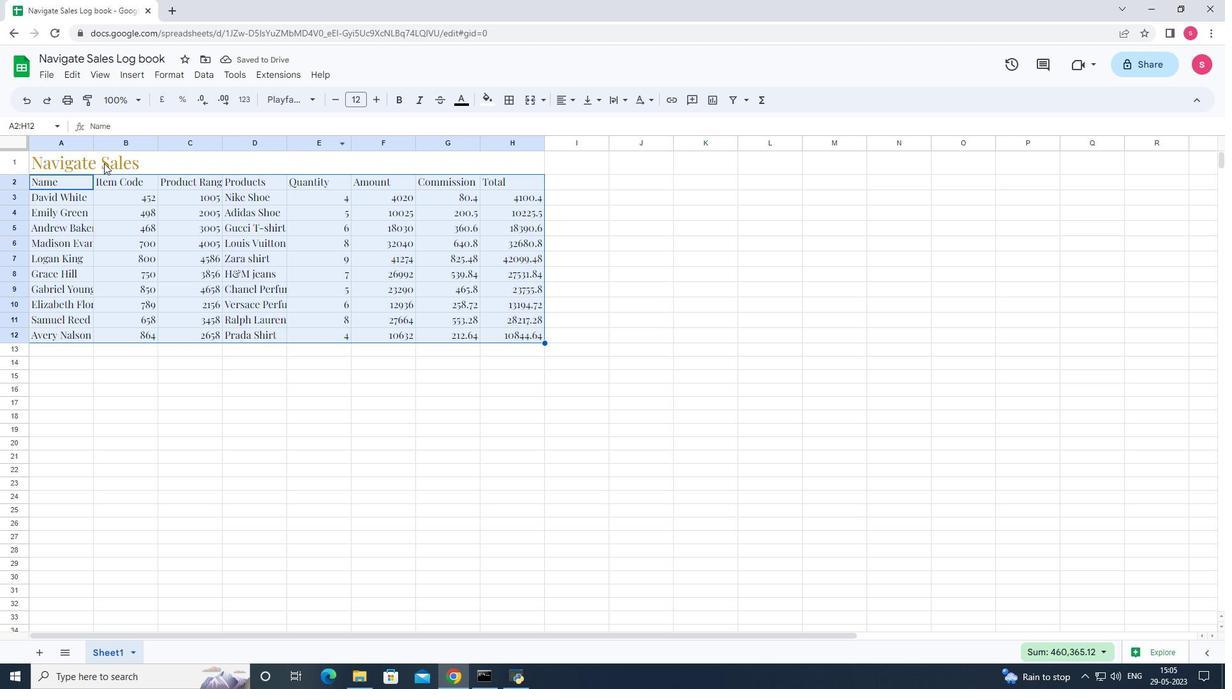 
Action: Mouse moved to (104, 163)
Screenshot: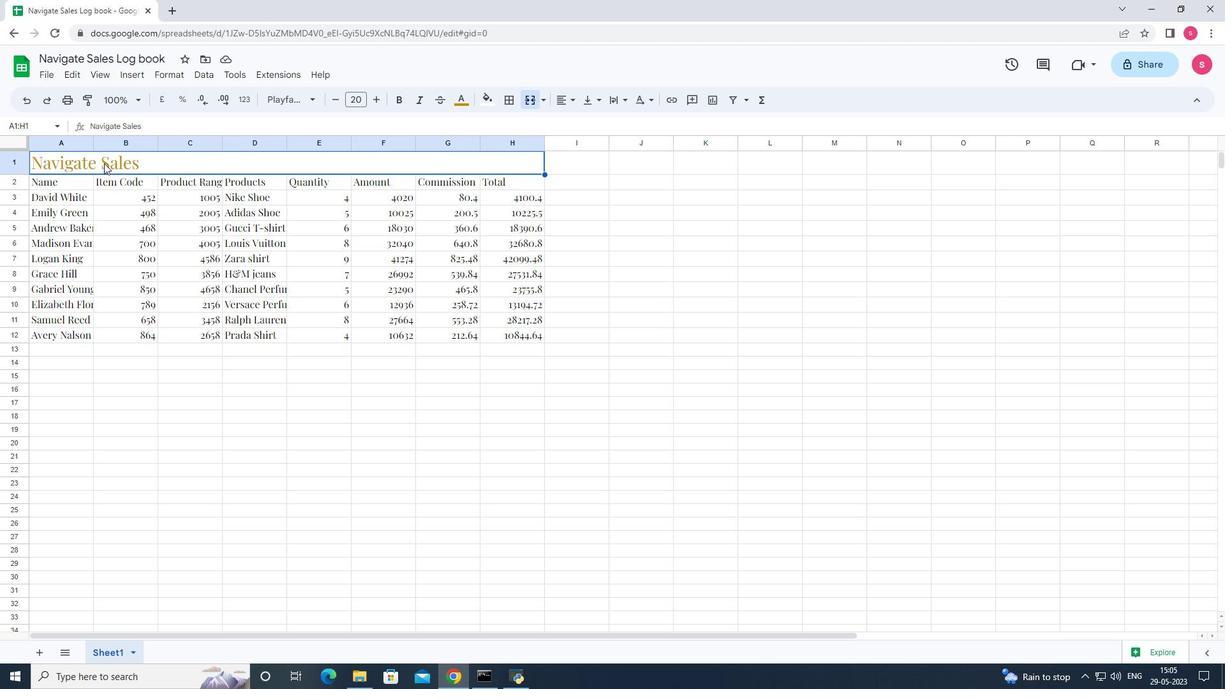 
Action: Mouse pressed left at (104, 163)
Screenshot: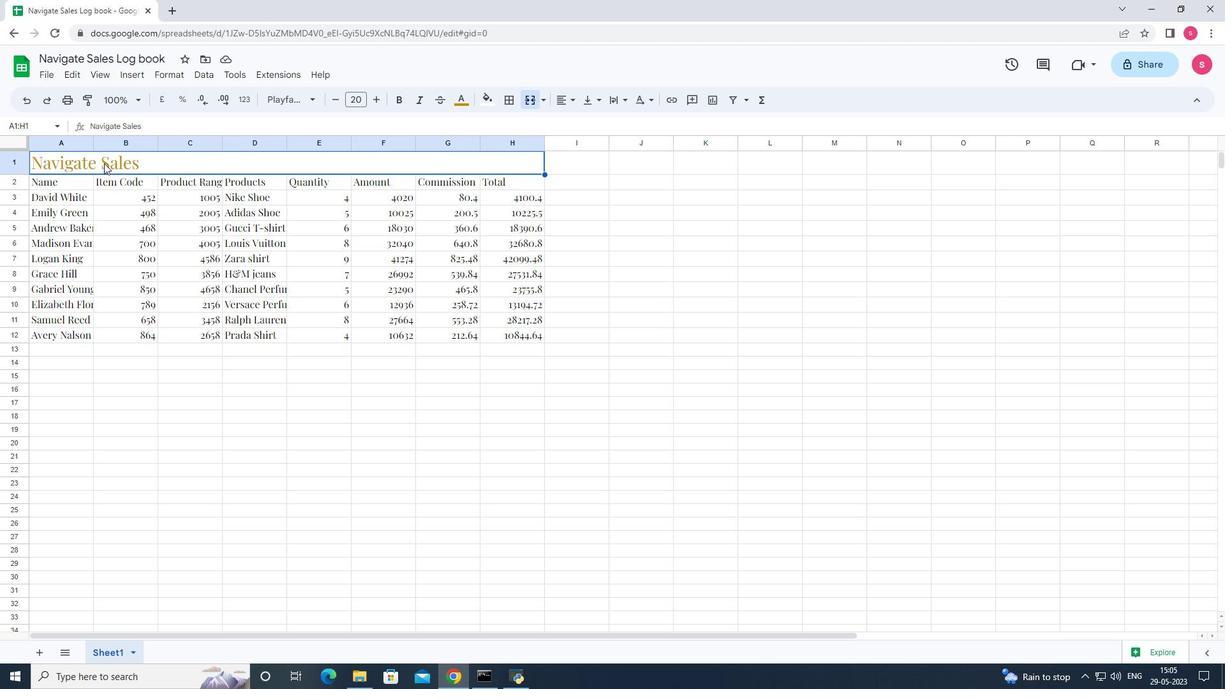 
Action: Mouse moved to (570, 101)
Screenshot: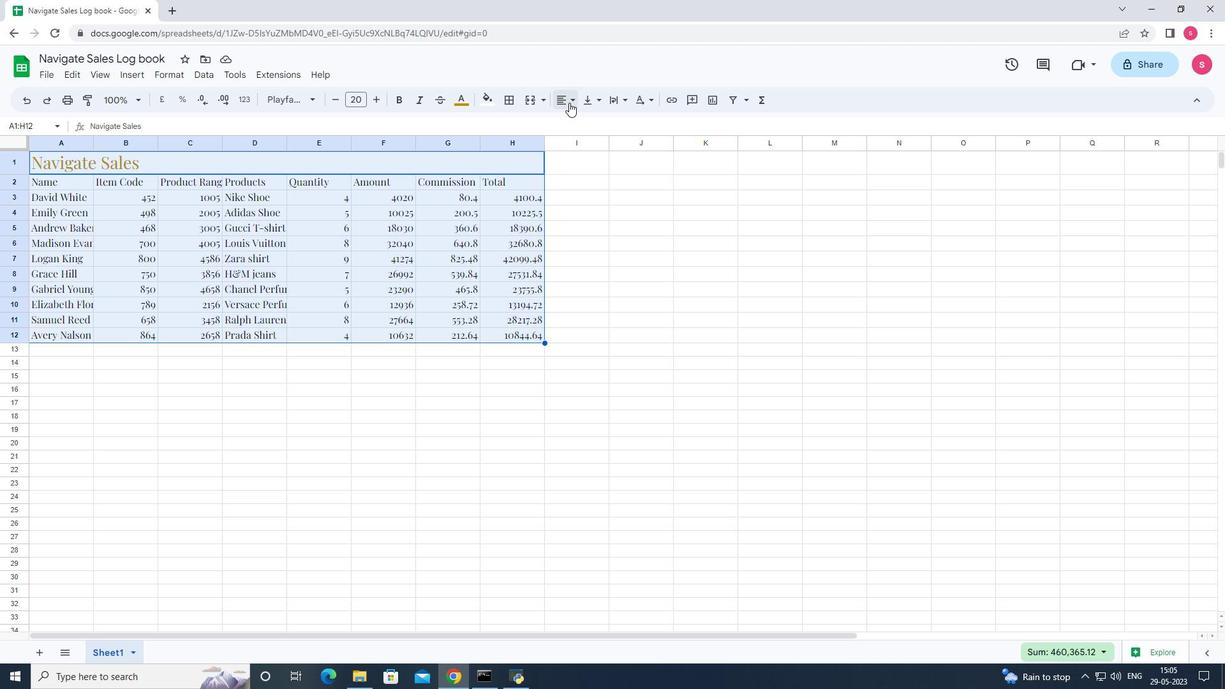 
Action: Mouse pressed left at (570, 101)
Screenshot: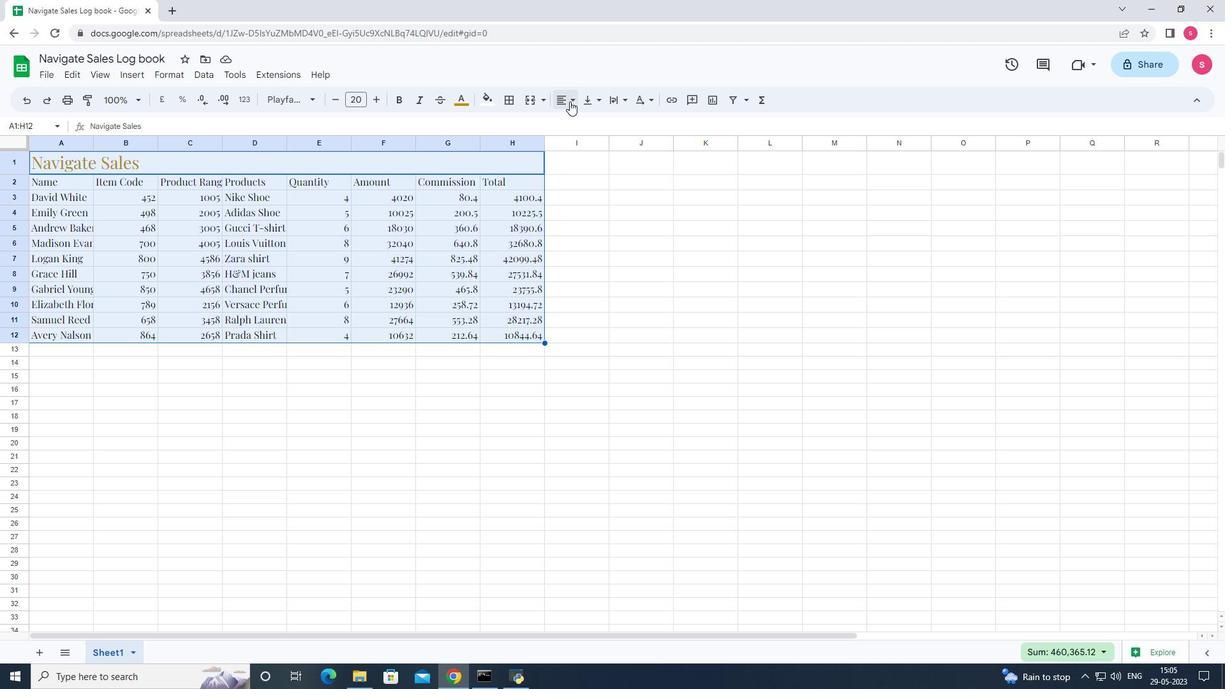 
Action: Mouse moved to (585, 125)
Screenshot: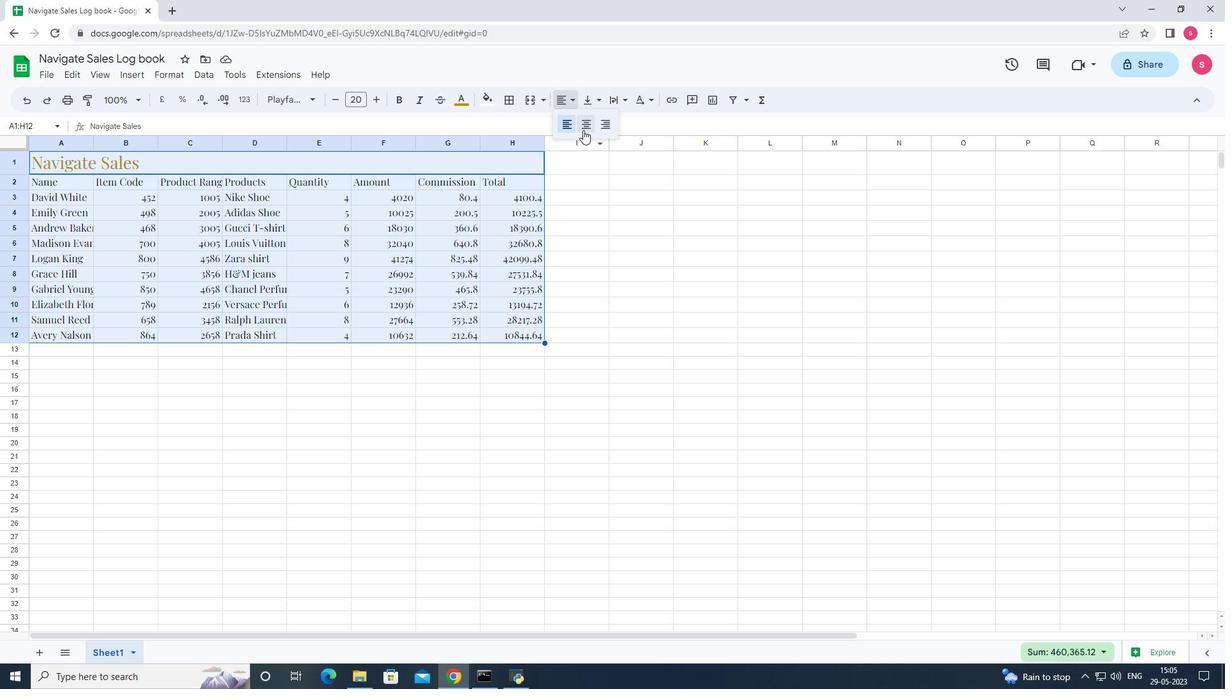 
Action: Mouse pressed left at (585, 125)
Screenshot: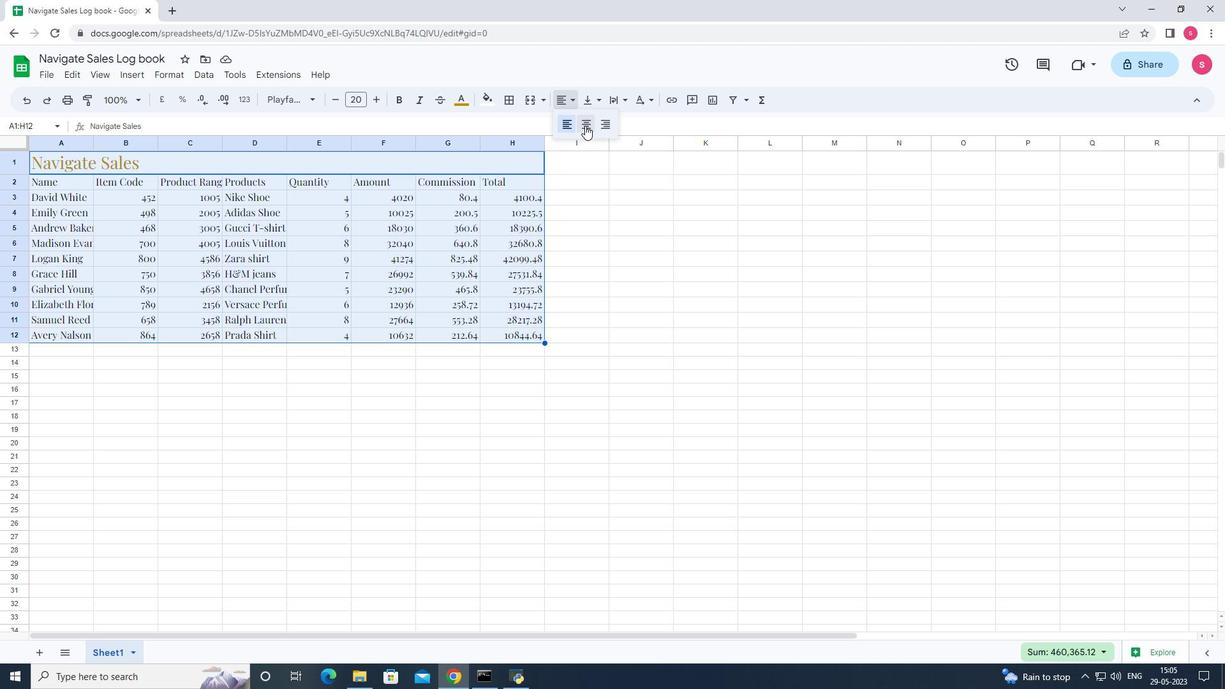 
Action: Mouse moved to (155, 142)
Screenshot: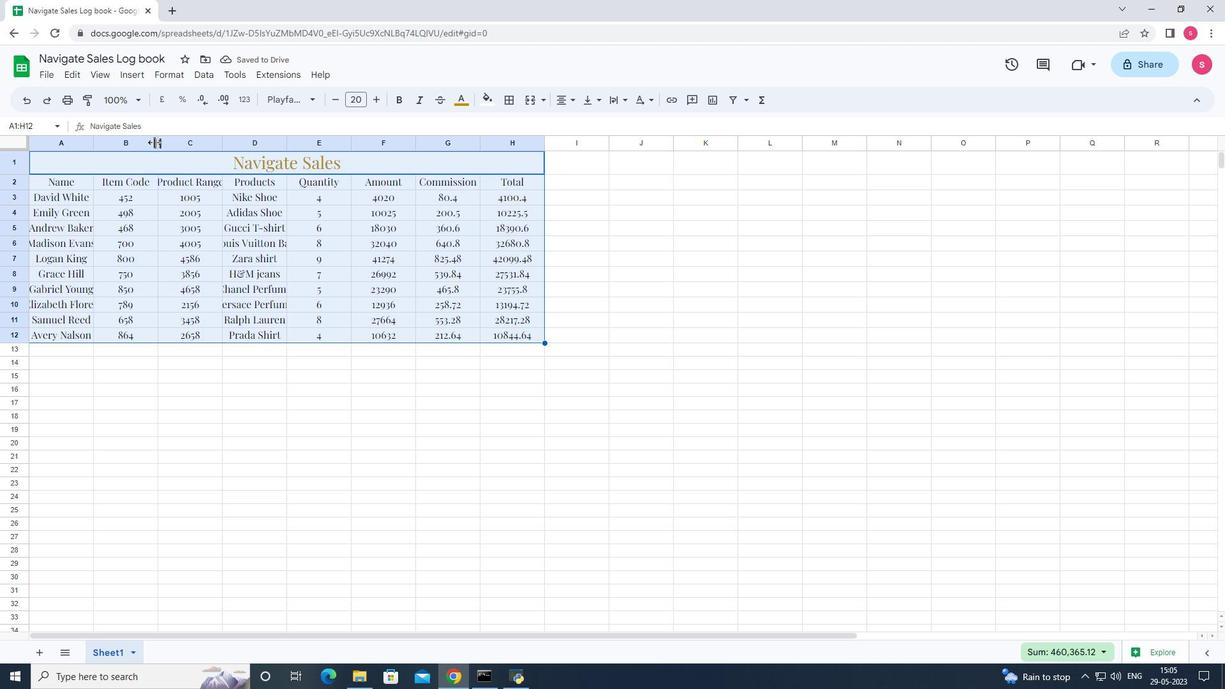 
Action: Mouse pressed left at (155, 142)
Screenshot: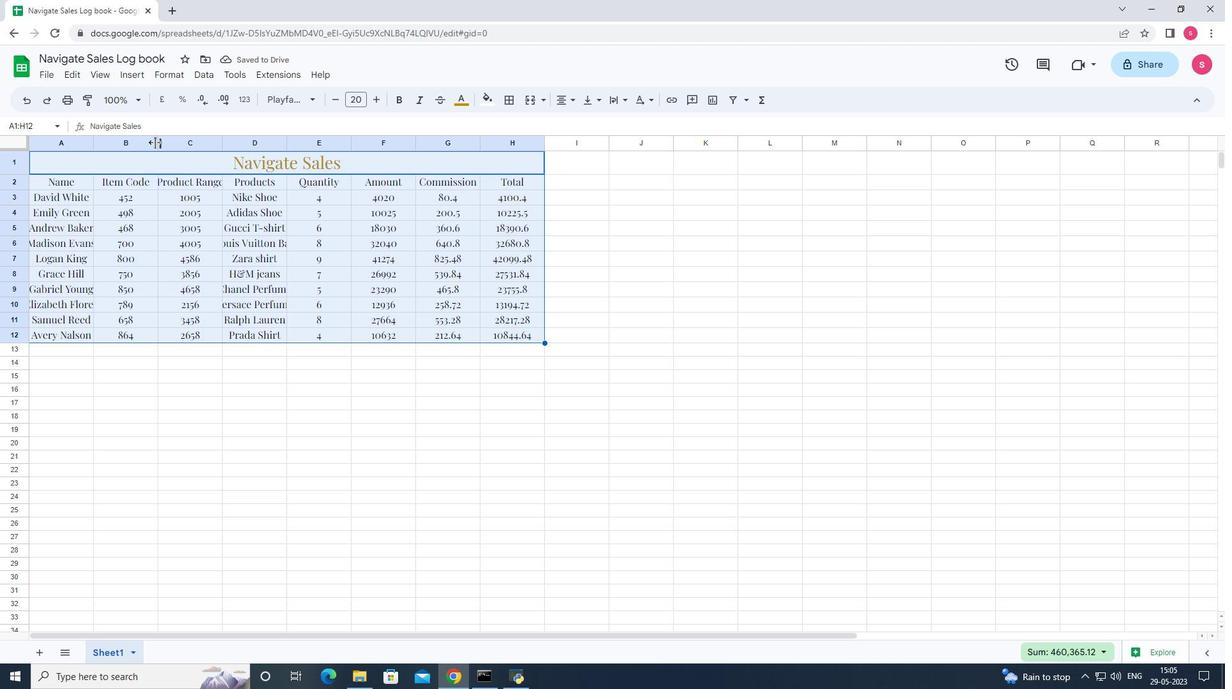 
Action: Mouse pressed left at (155, 142)
Screenshot: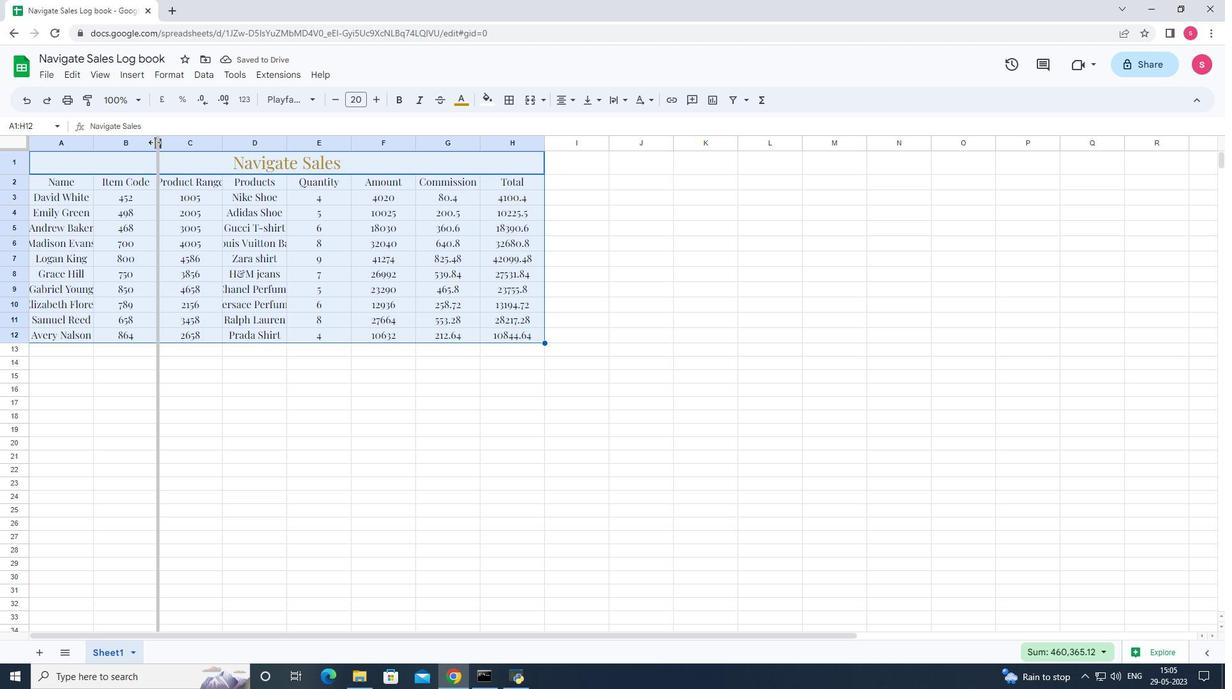 
Action: Mouse moved to (93, 143)
Screenshot: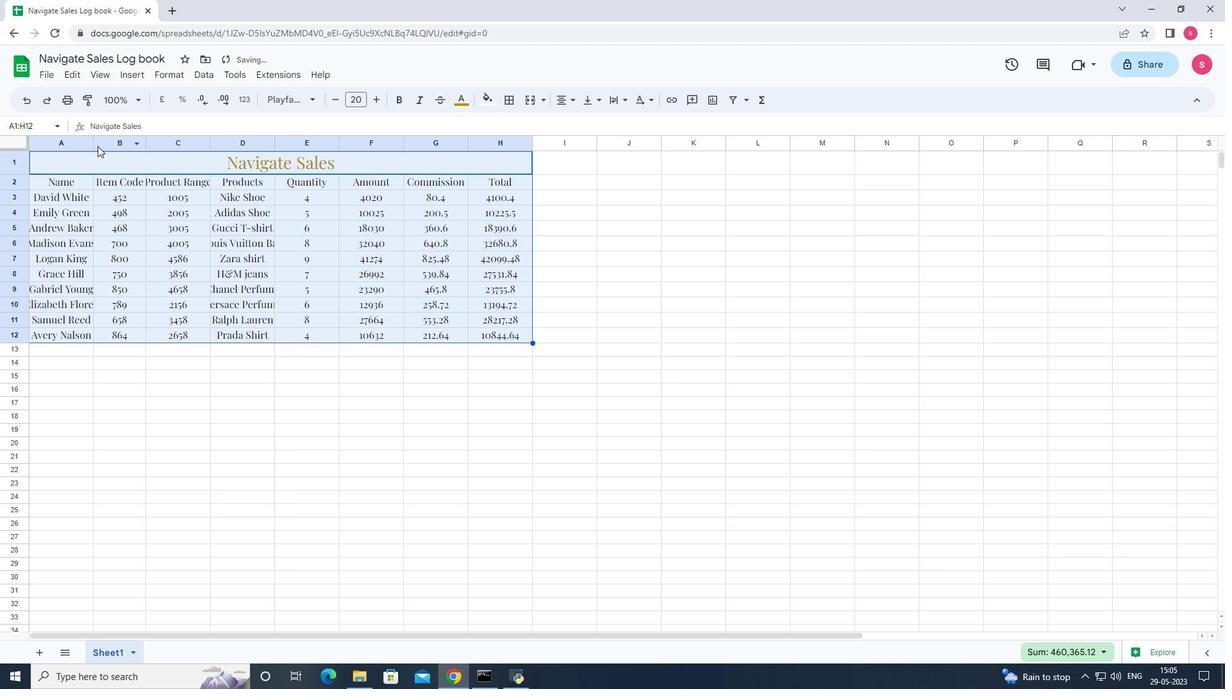 
Action: Mouse pressed left at (93, 143)
Screenshot: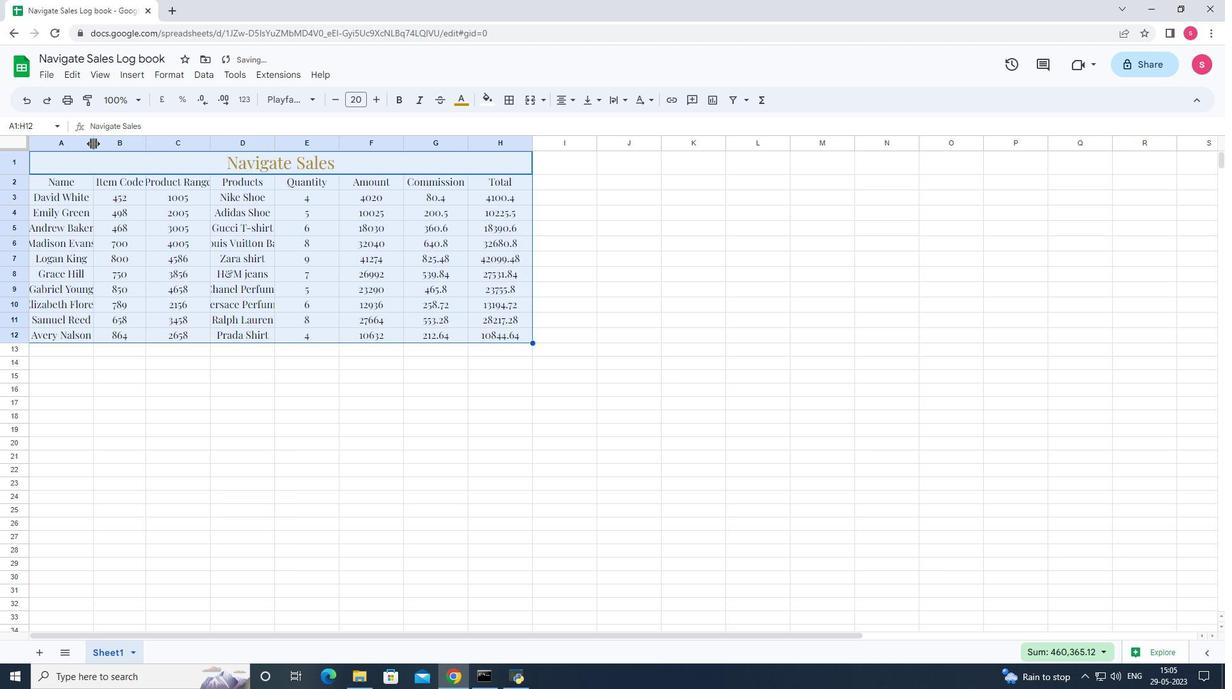 
Action: Mouse pressed left at (93, 143)
Screenshot: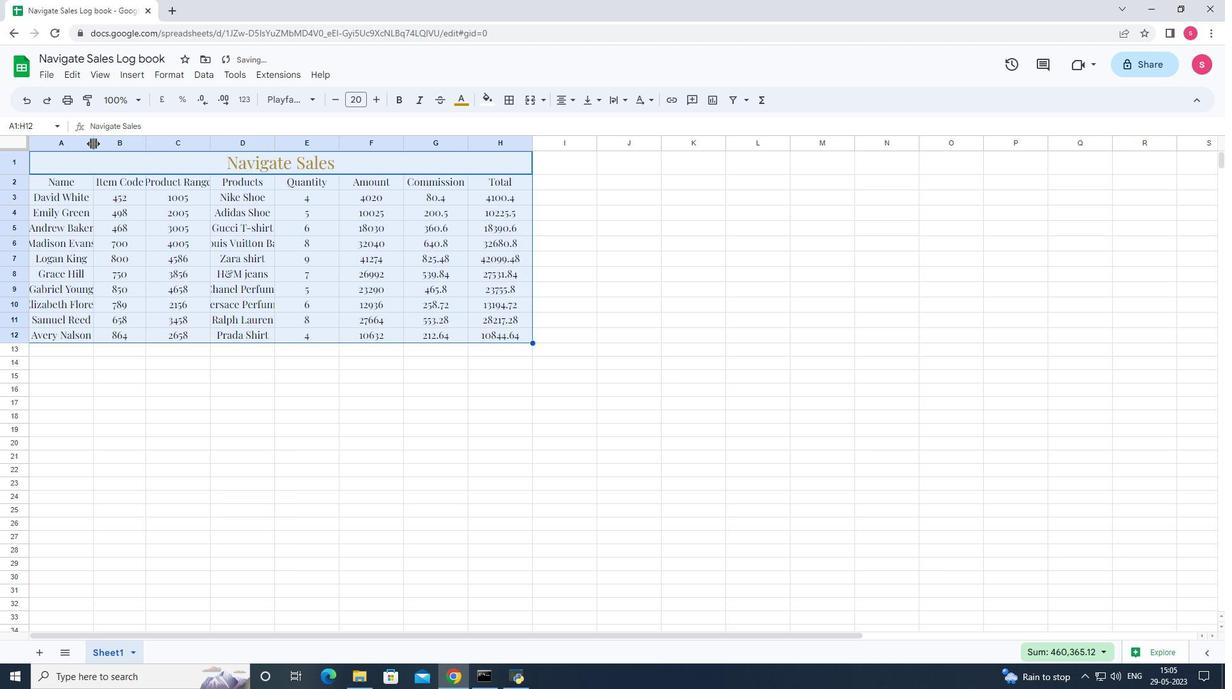 
Action: Mouse moved to (261, 143)
Screenshot: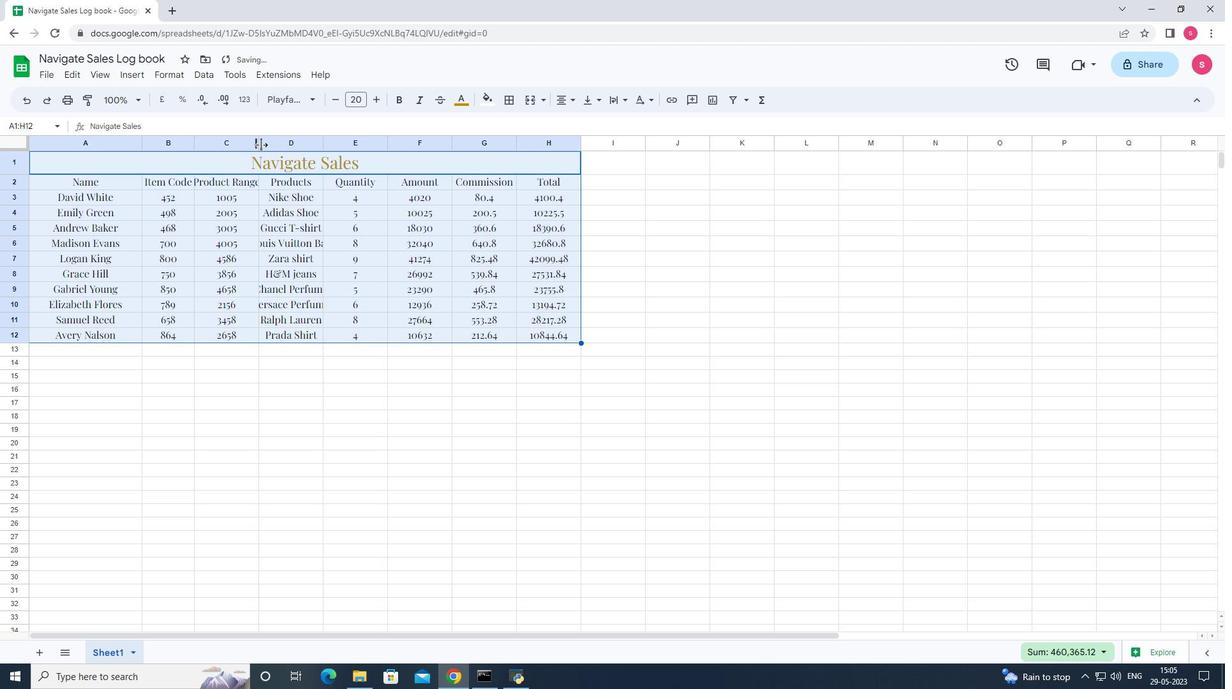 
Action: Mouse pressed left at (261, 143)
Screenshot: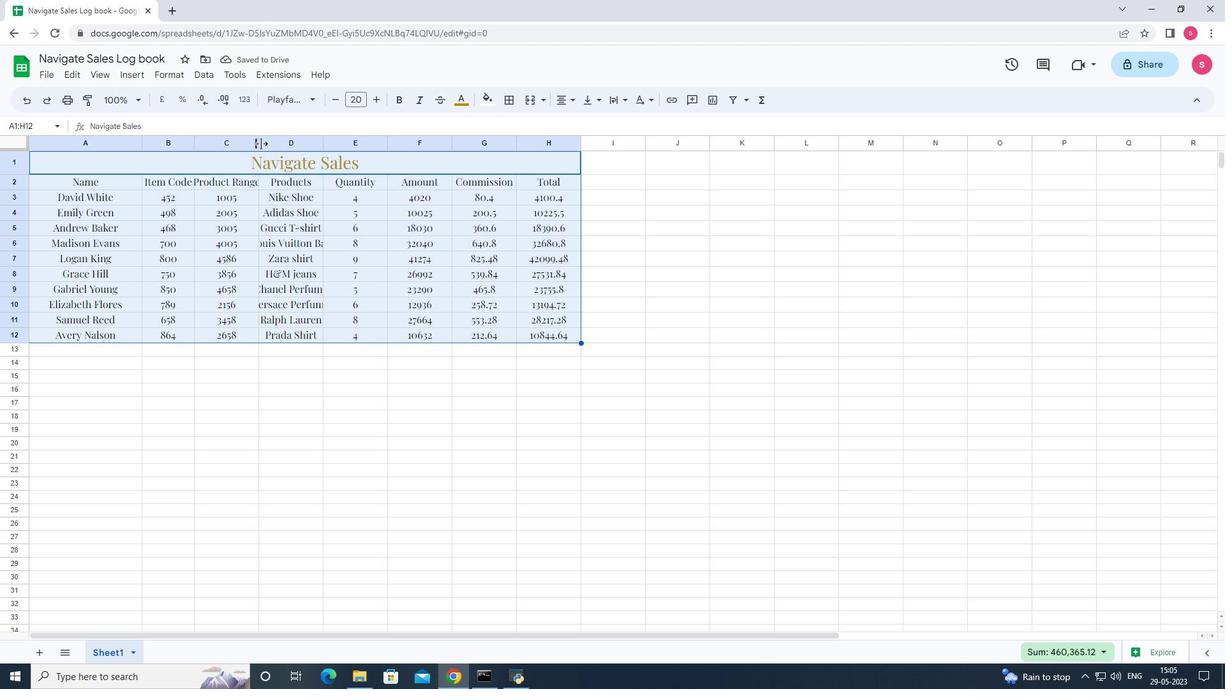 
Action: Mouse pressed left at (261, 143)
Screenshot: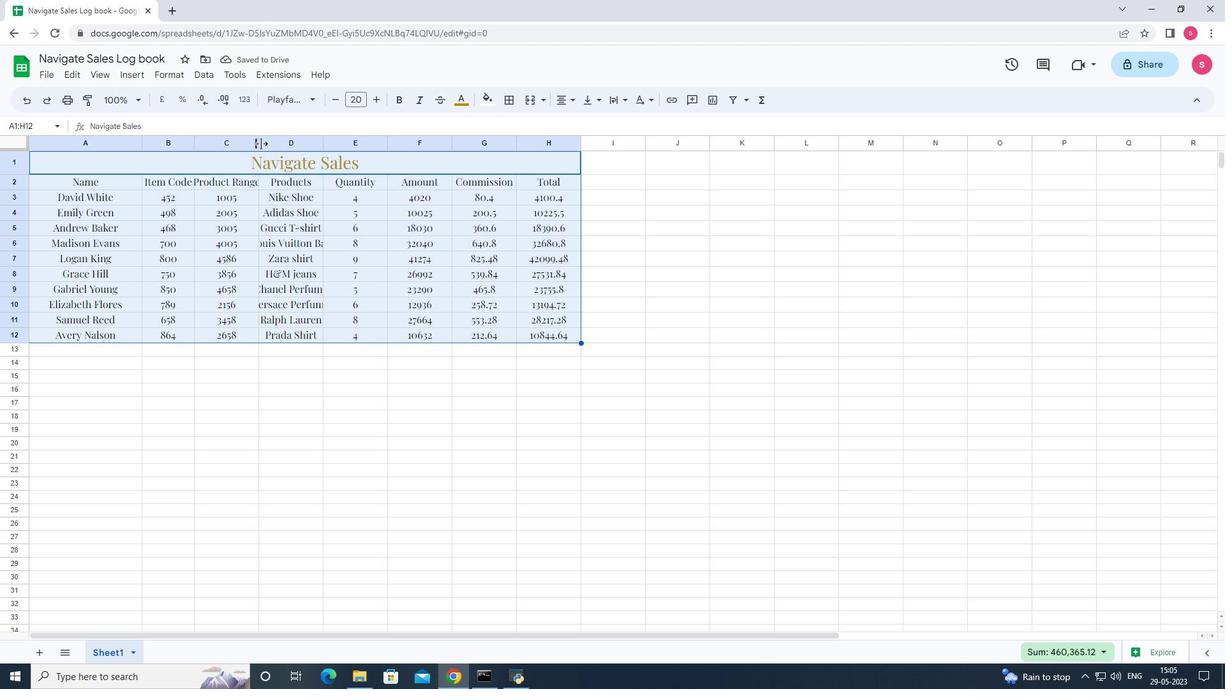 
Action: Mouse moved to (329, 141)
Screenshot: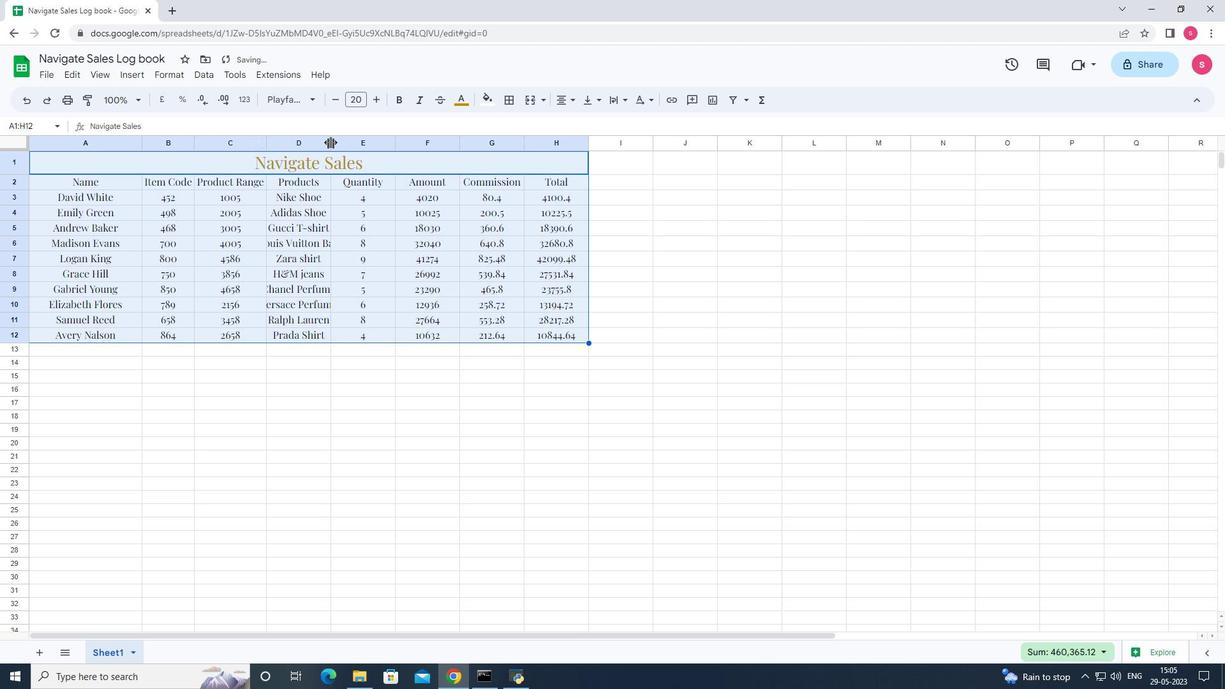 
Action: Mouse pressed left at (329, 141)
Screenshot: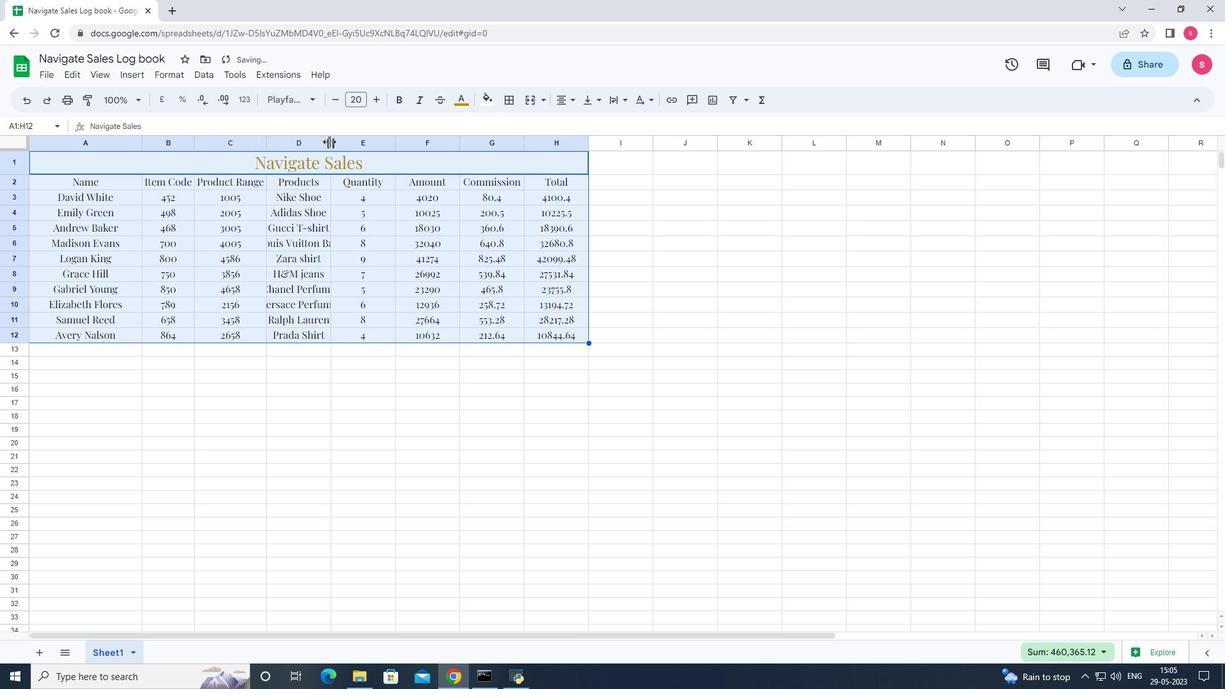 
Action: Mouse pressed left at (329, 141)
Screenshot: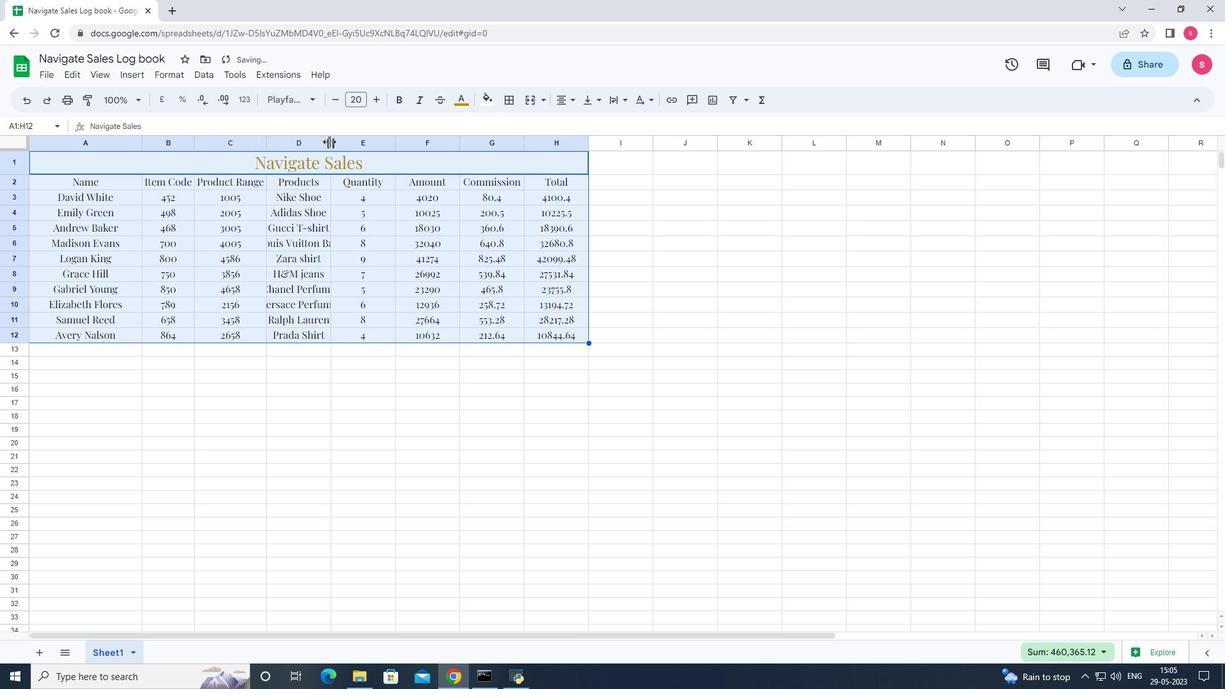 
Action: Mouse moved to (418, 140)
Screenshot: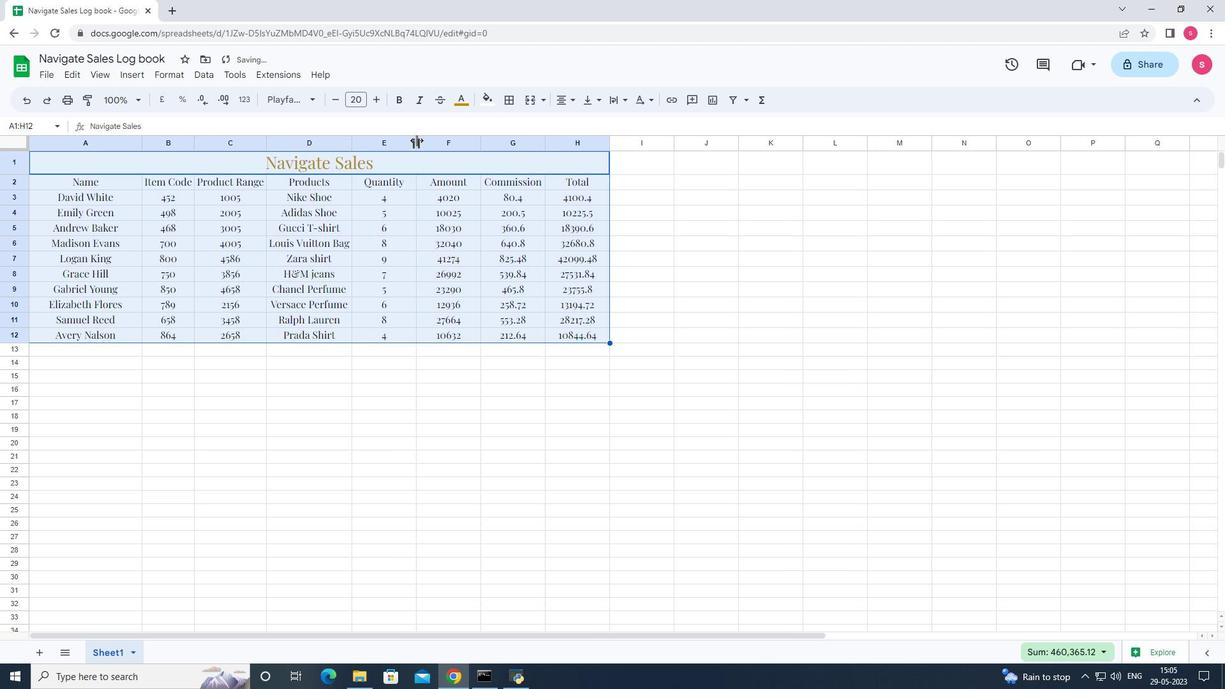 
Action: Mouse pressed left at (418, 140)
Screenshot: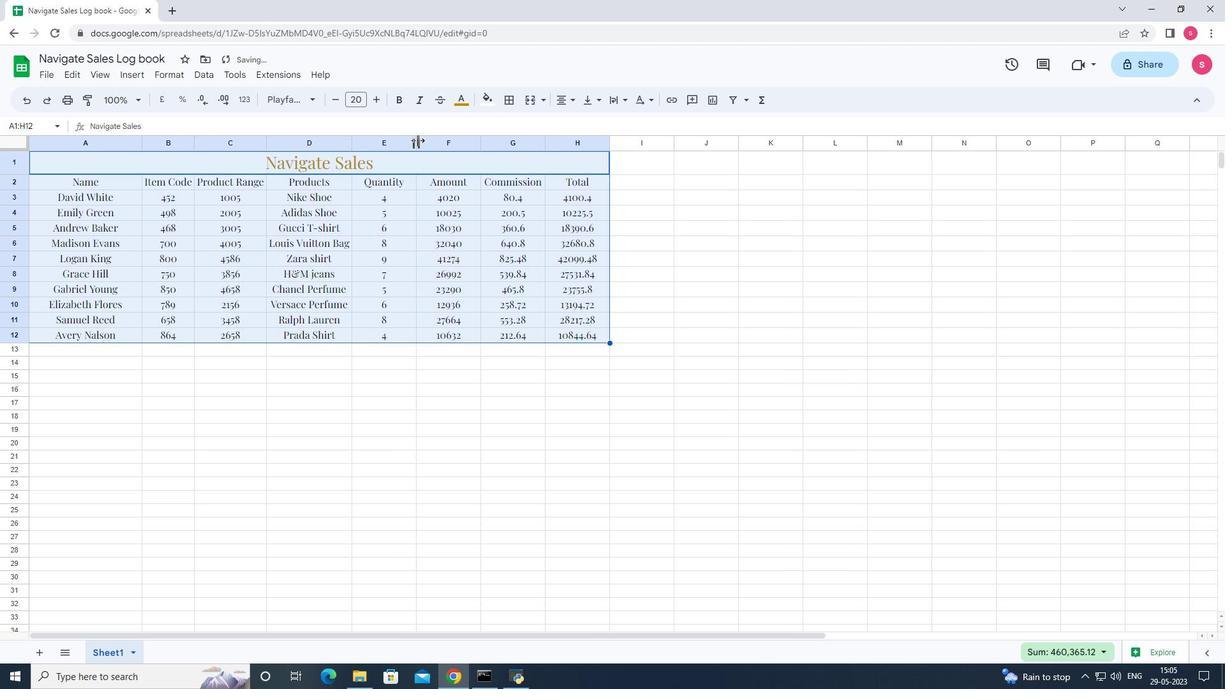 
Action: Mouse pressed left at (418, 140)
Screenshot: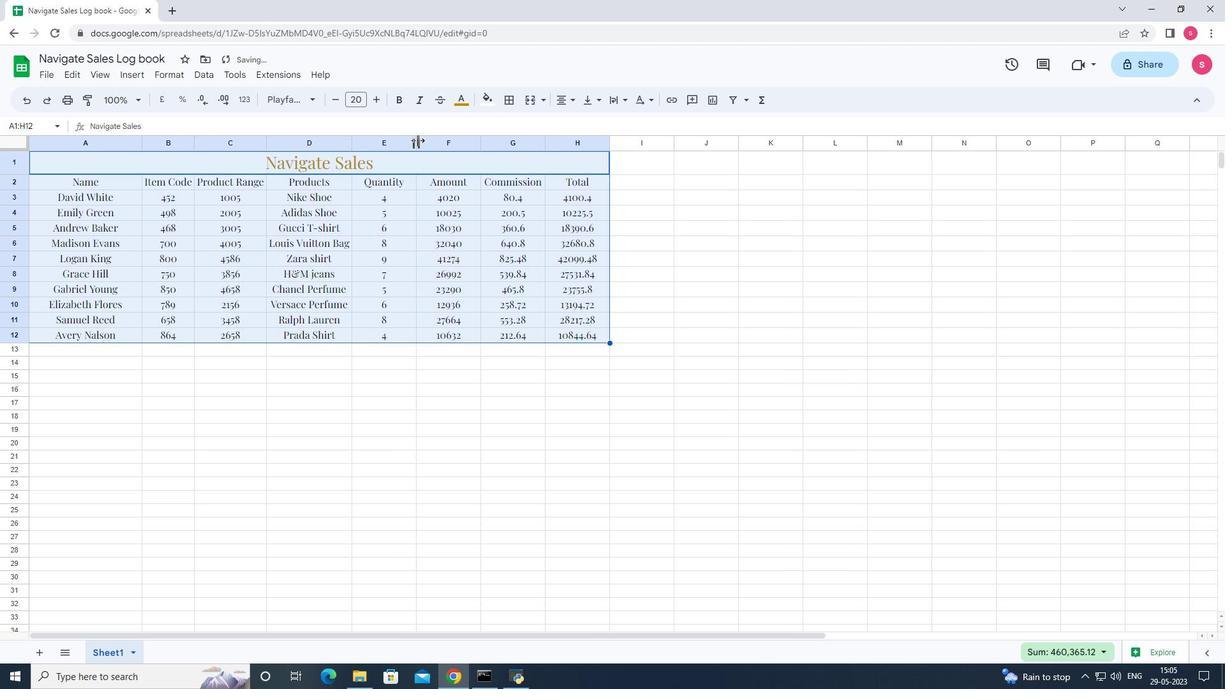 
Action: Mouse moved to (461, 146)
Screenshot: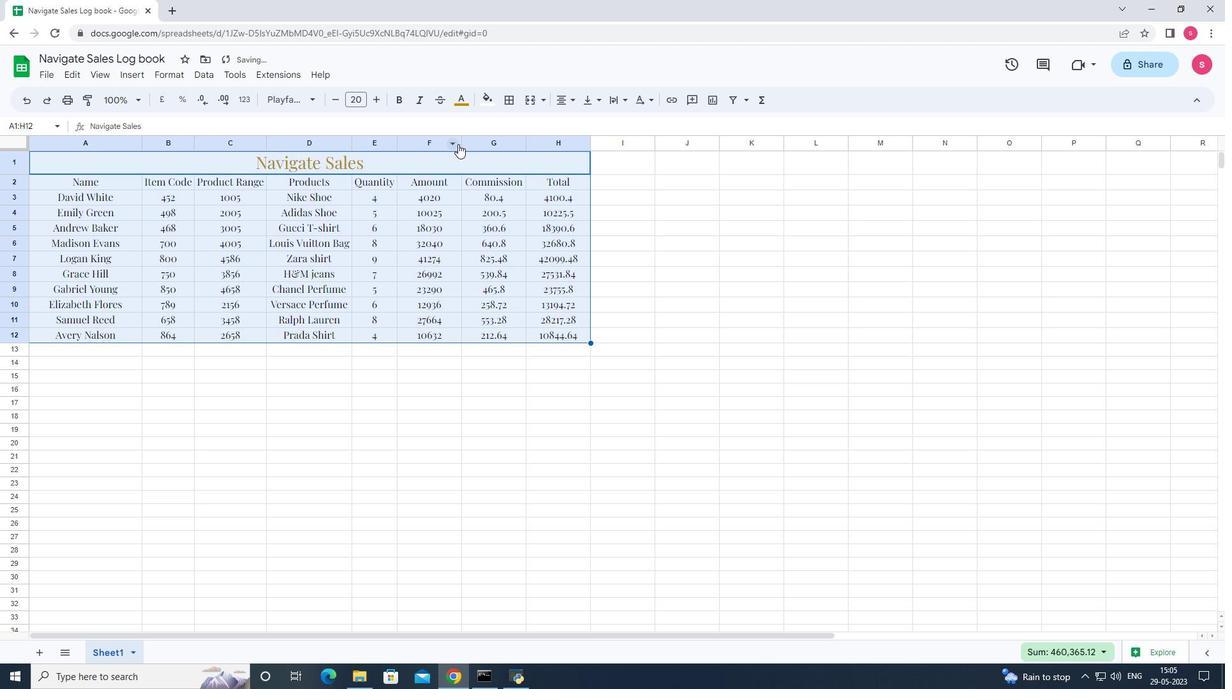 
Action: Mouse pressed left at (461, 146)
Screenshot: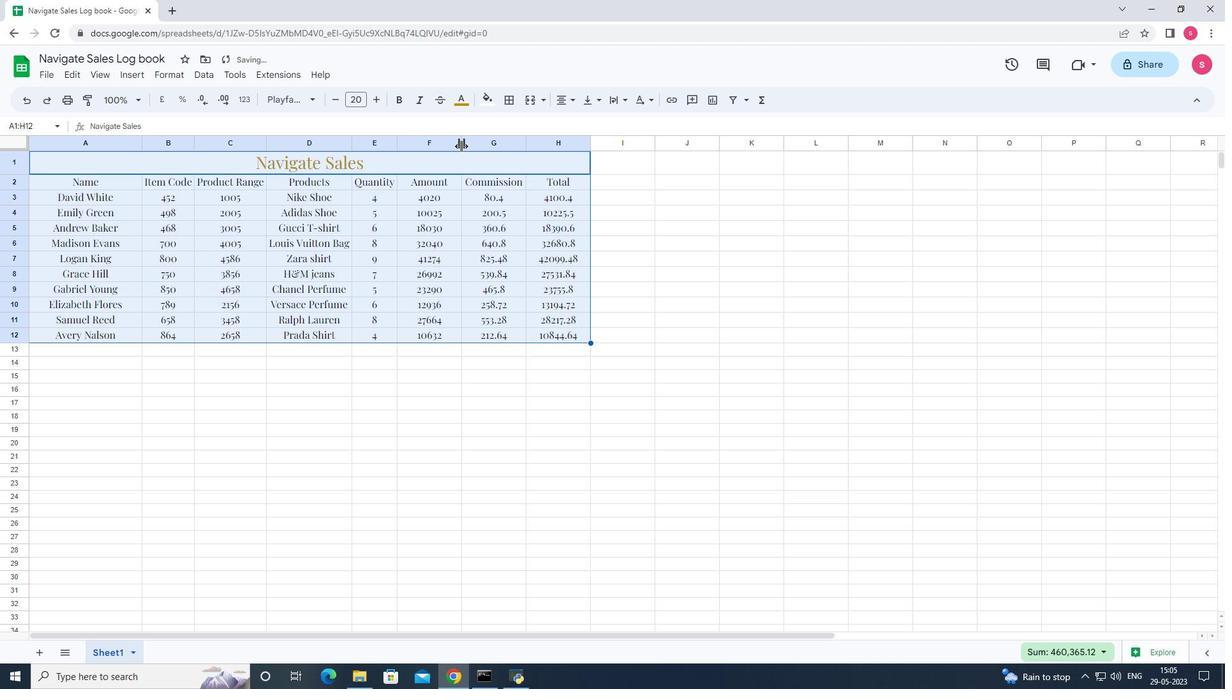 
Action: Mouse pressed left at (461, 146)
Screenshot: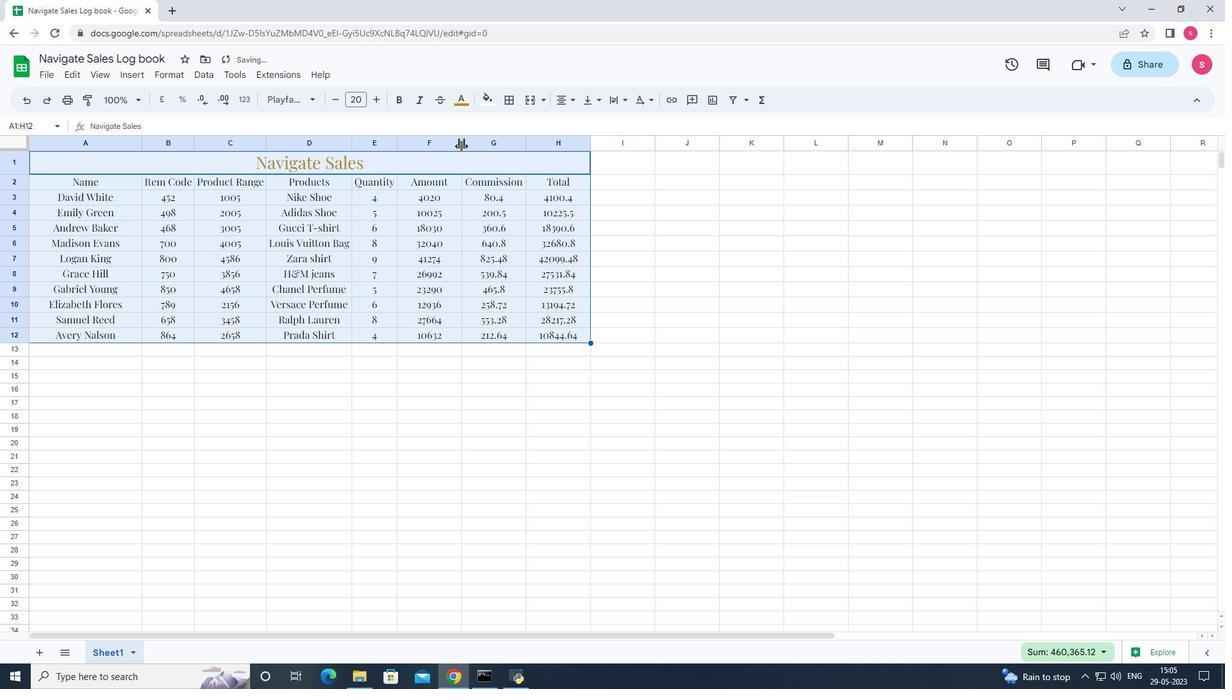 
Action: Mouse moved to (502, 146)
Screenshot: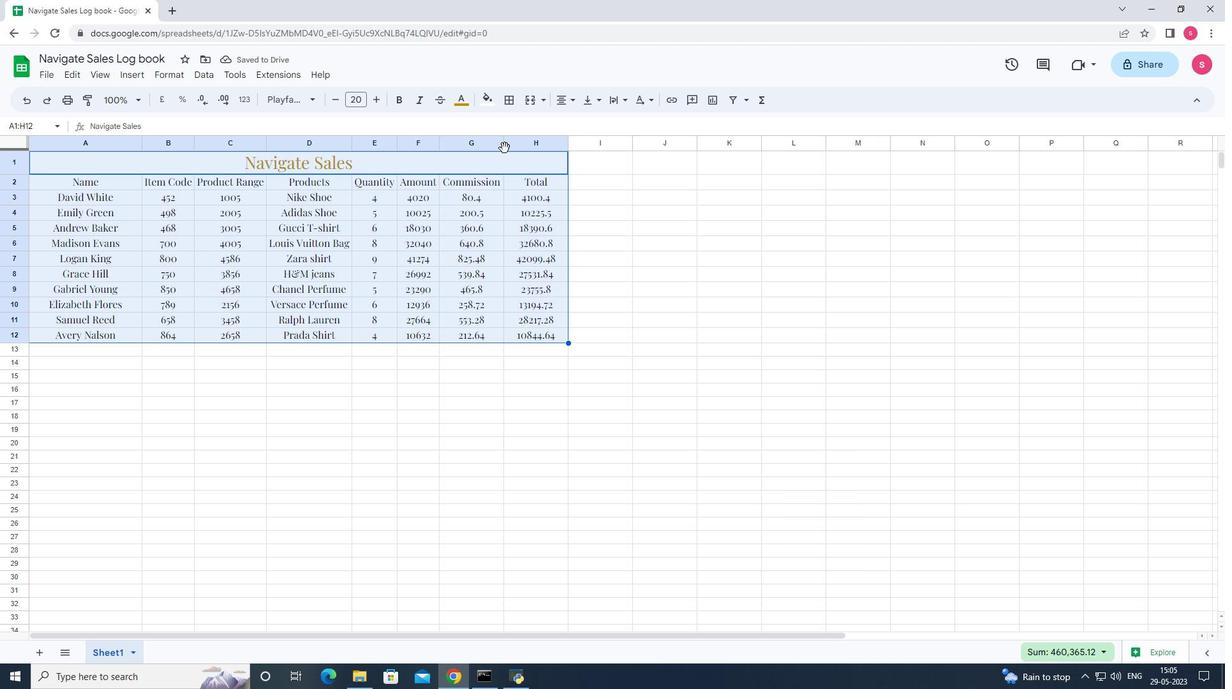 
Action: Mouse pressed left at (502, 146)
Screenshot: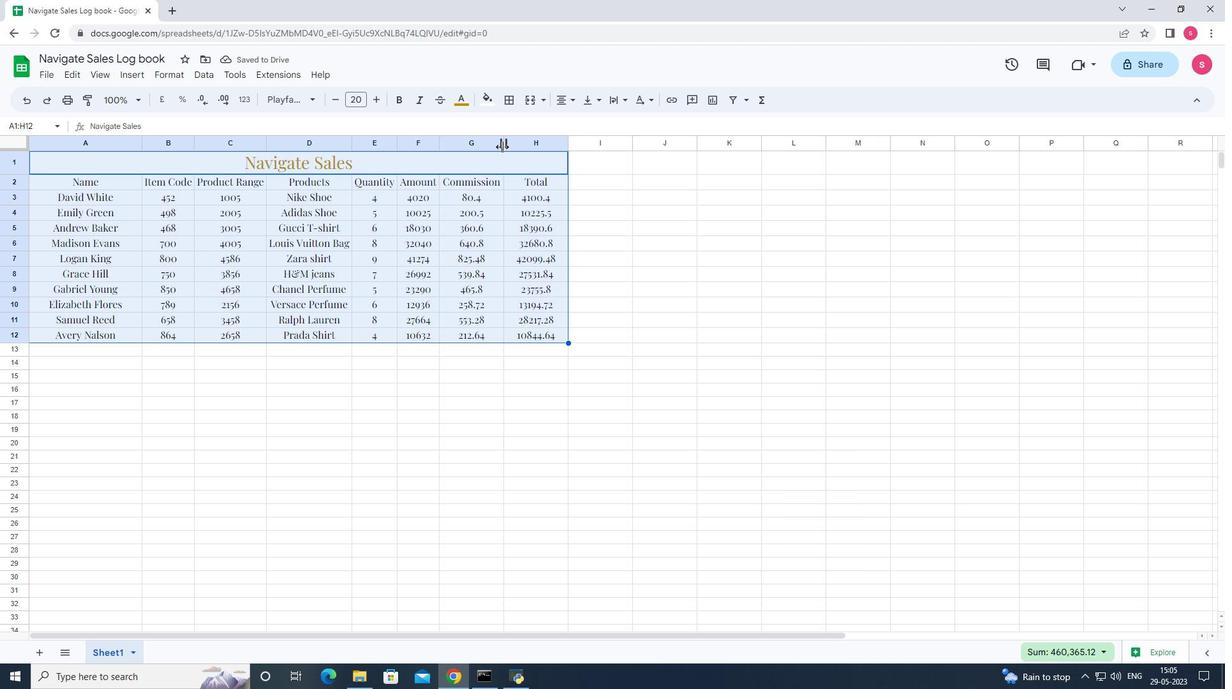 
Action: Mouse pressed left at (502, 146)
Screenshot: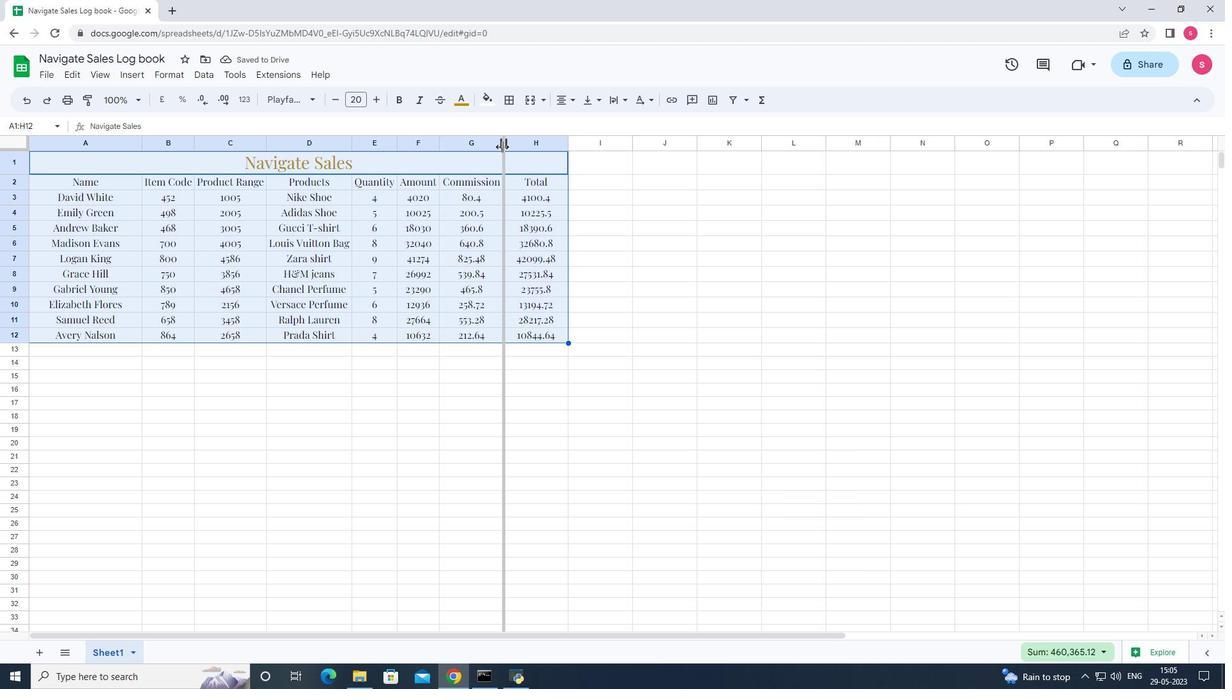 
Action: Mouse moved to (569, 147)
Screenshot: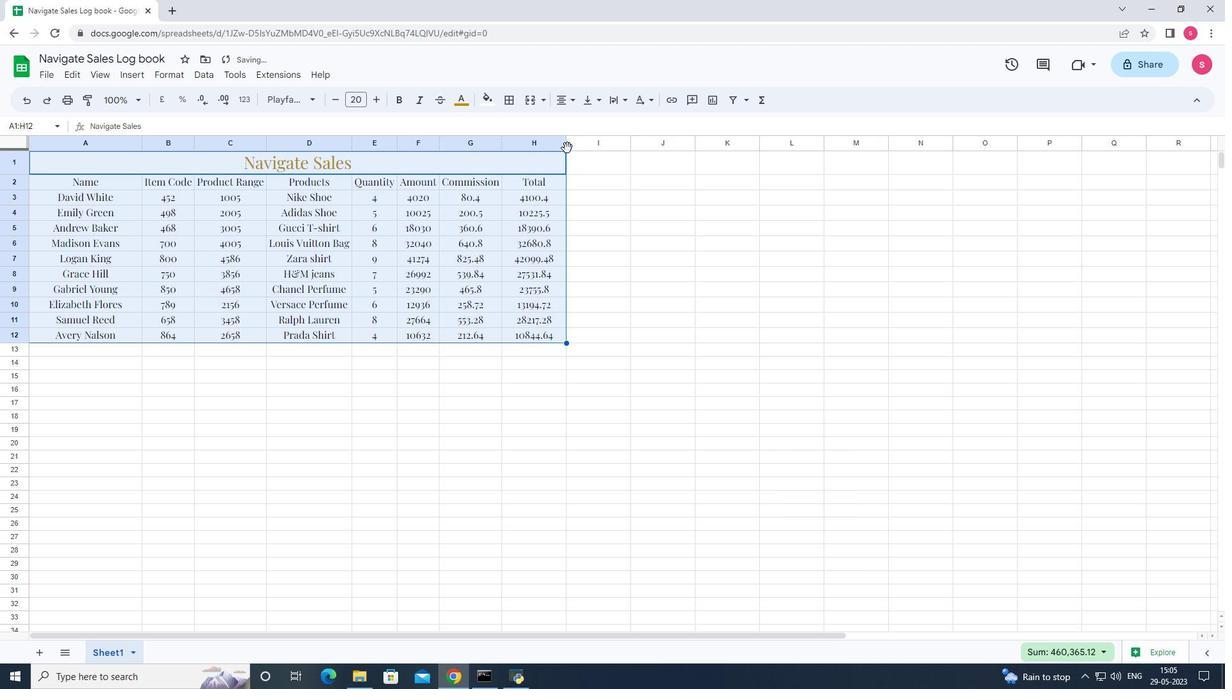 
Action: Mouse pressed left at (569, 147)
Screenshot: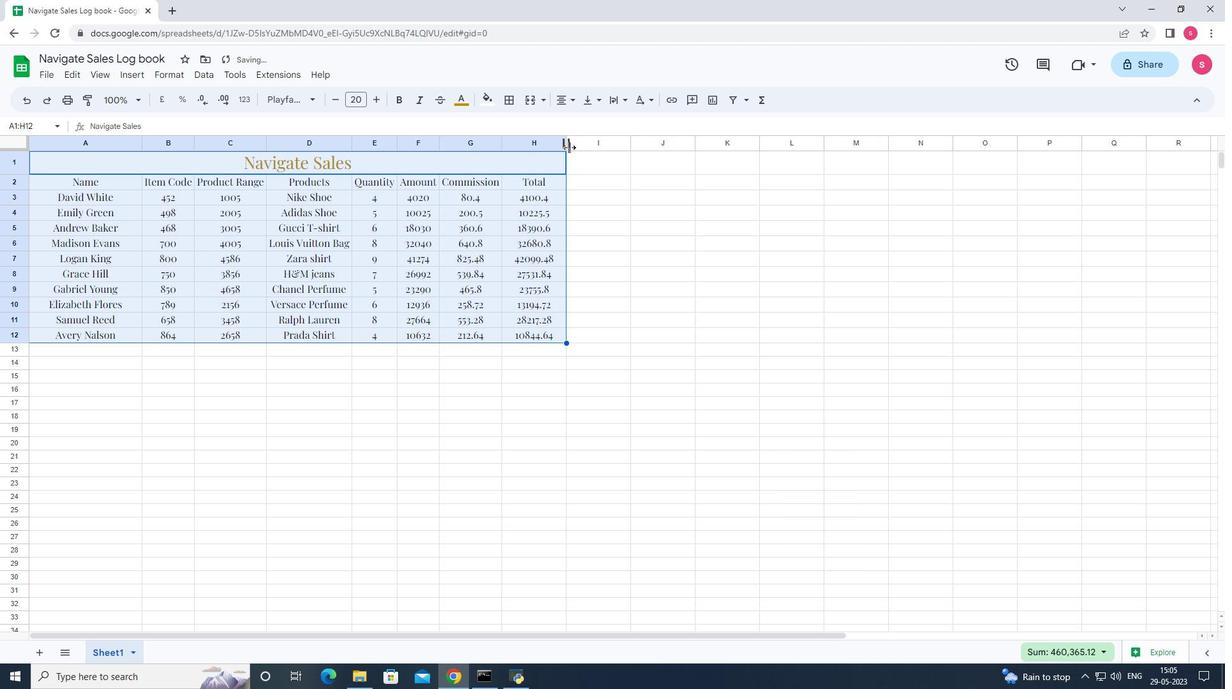 
Action: Mouse pressed left at (569, 147)
Screenshot: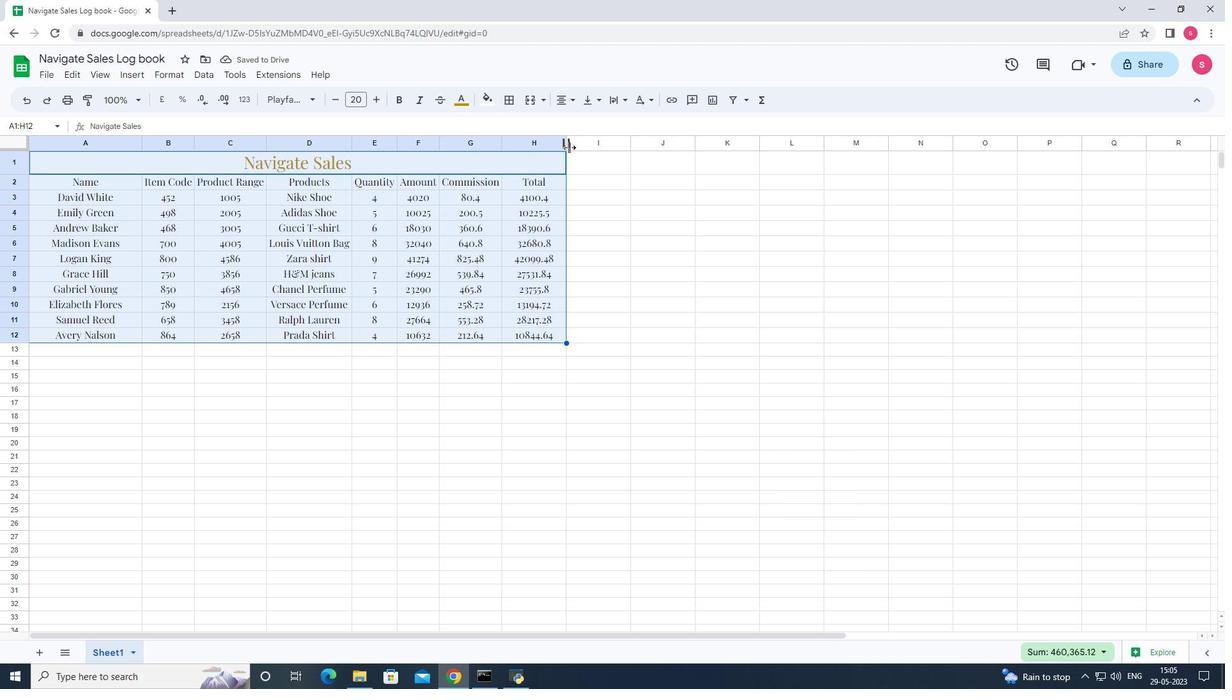 
Action: Mouse moved to (427, 387)
Screenshot: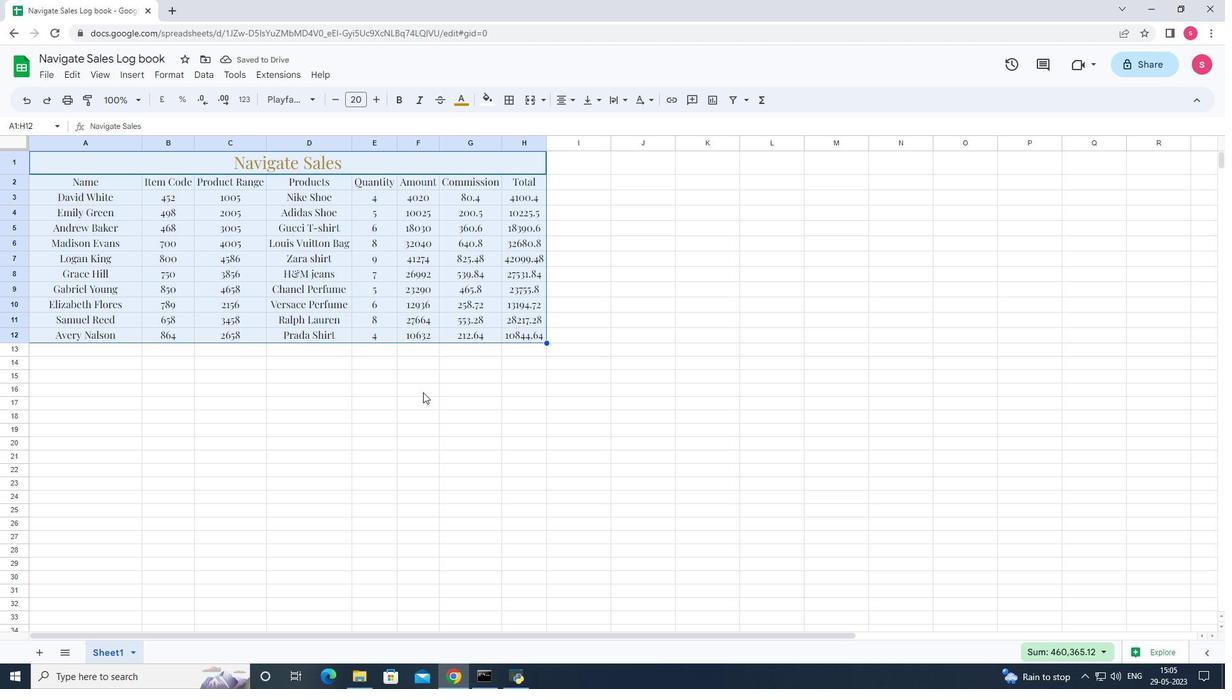 
Action: Mouse pressed left at (427, 387)
Screenshot: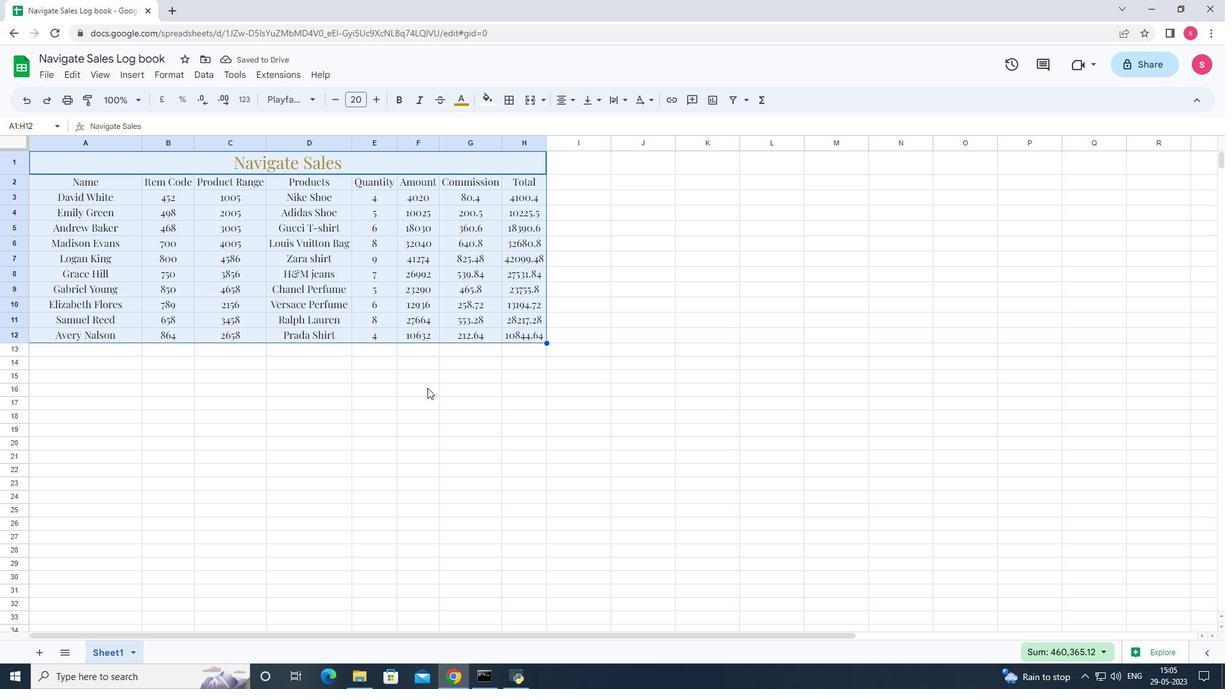 
Action: Mouse moved to (264, 388)
Screenshot: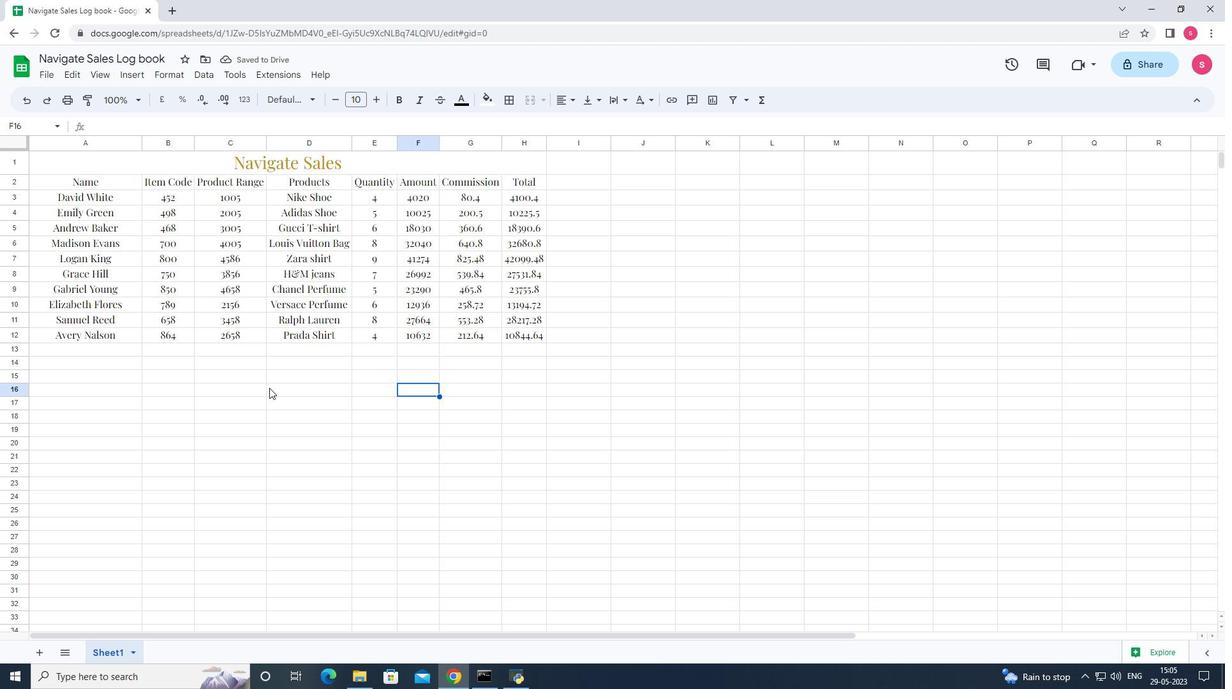 
Action: Mouse pressed left at (264, 388)
Screenshot: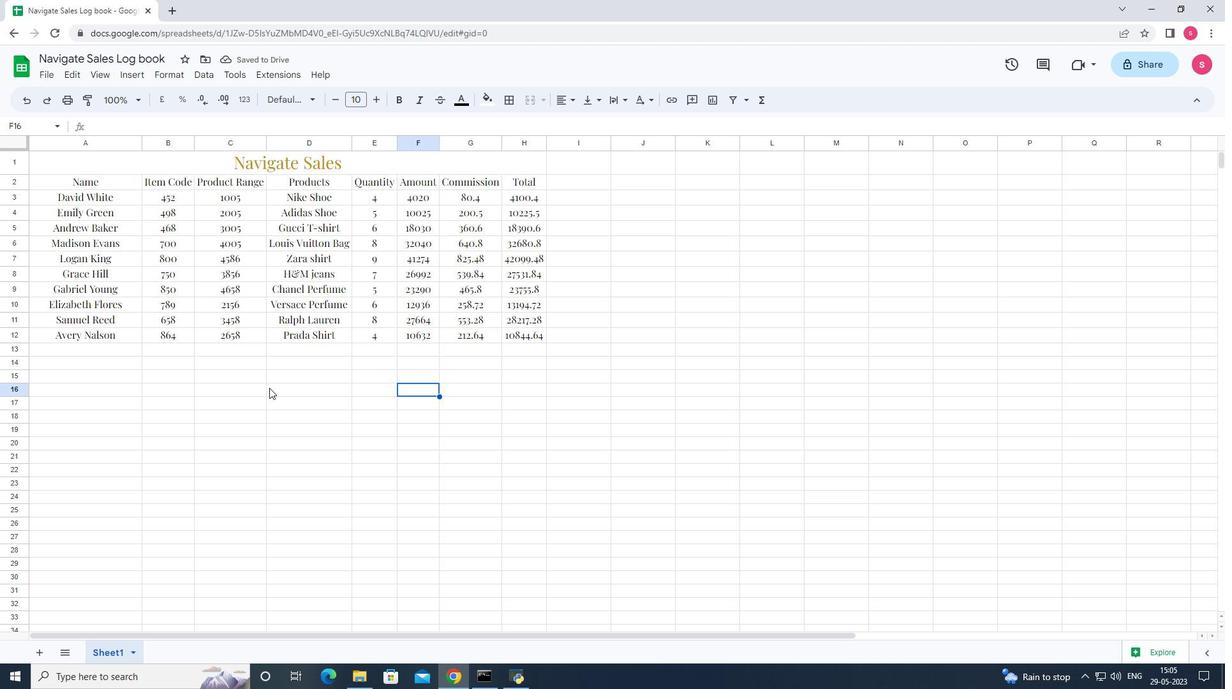 
Action: Key pressed ctrl+S
Screenshot: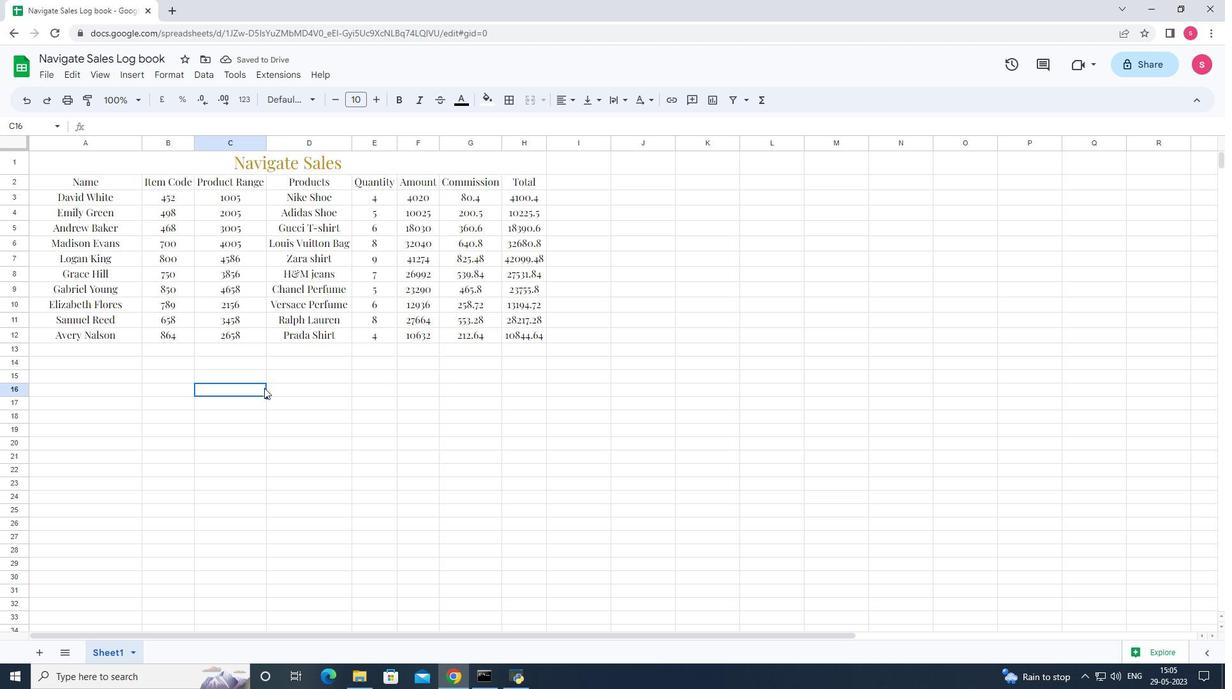 
Action: Mouse moved to (232, 319)
Screenshot: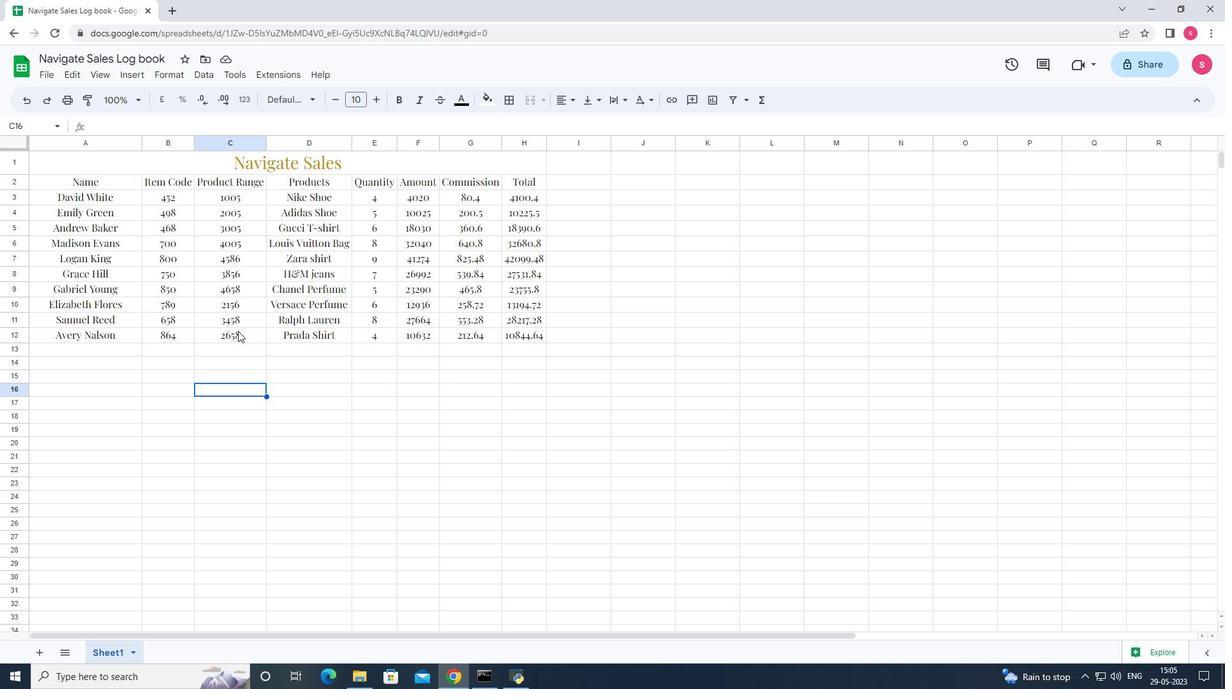 
